 Task: Search one way flight ticket for 2 adults, 4 children and 1 infant on lap in business from Twin Falls: Magic Valley Regional Airport (joslin Field) to Rockford: Chicago Rockford International Airport(was Northwest Chicagoland Regional Airport At Rockford) on 5-1-2023. Number of bags: 1 carry on bag. Price is upto 93000. Outbound departure time preference is 16:00.
Action: Mouse moved to (218, 287)
Screenshot: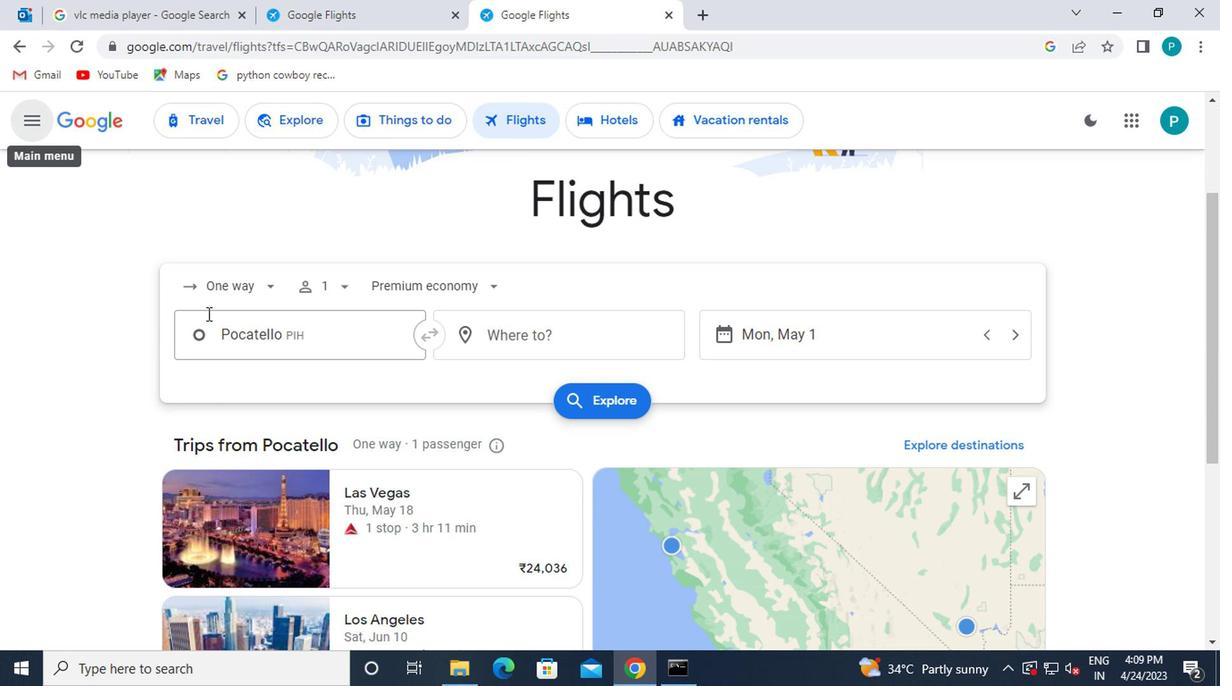 
Action: Mouse pressed left at (218, 287)
Screenshot: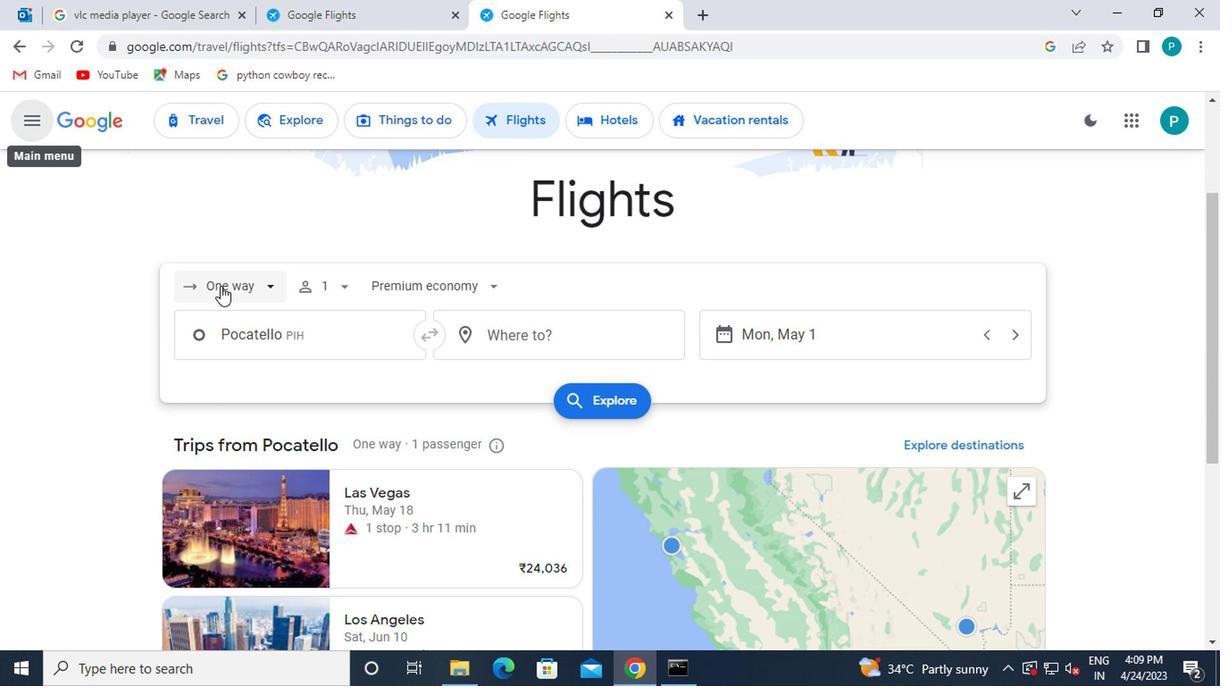 
Action: Mouse moved to (244, 375)
Screenshot: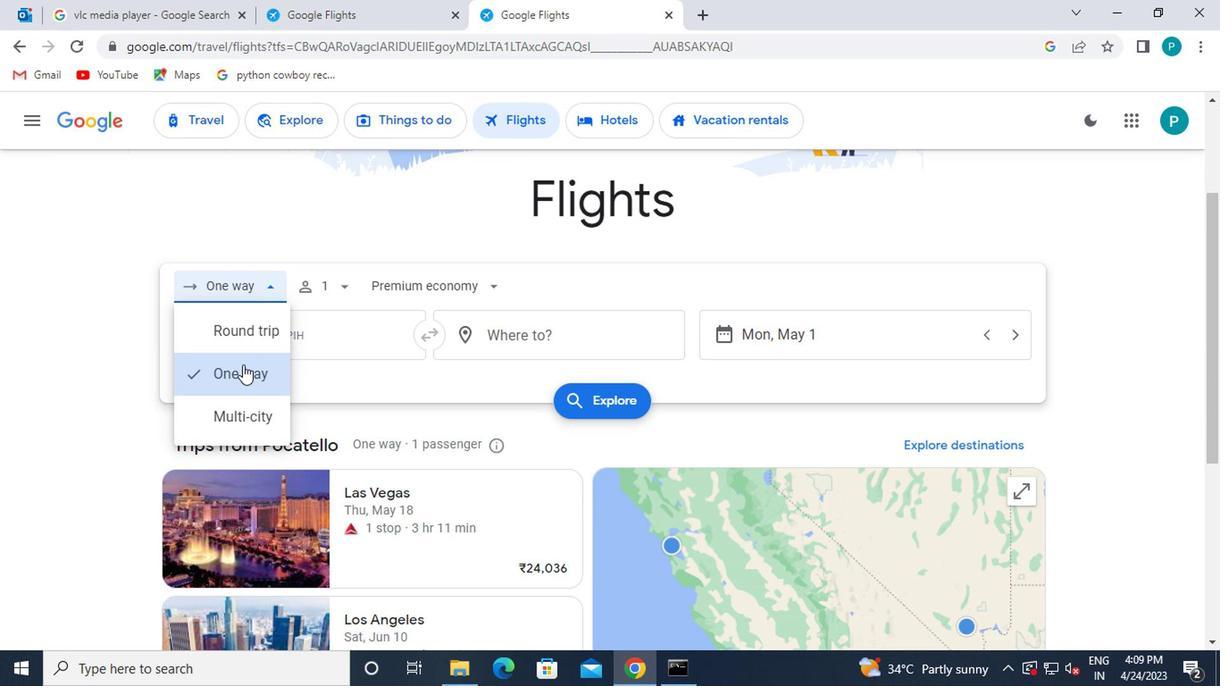 
Action: Mouse pressed left at (244, 375)
Screenshot: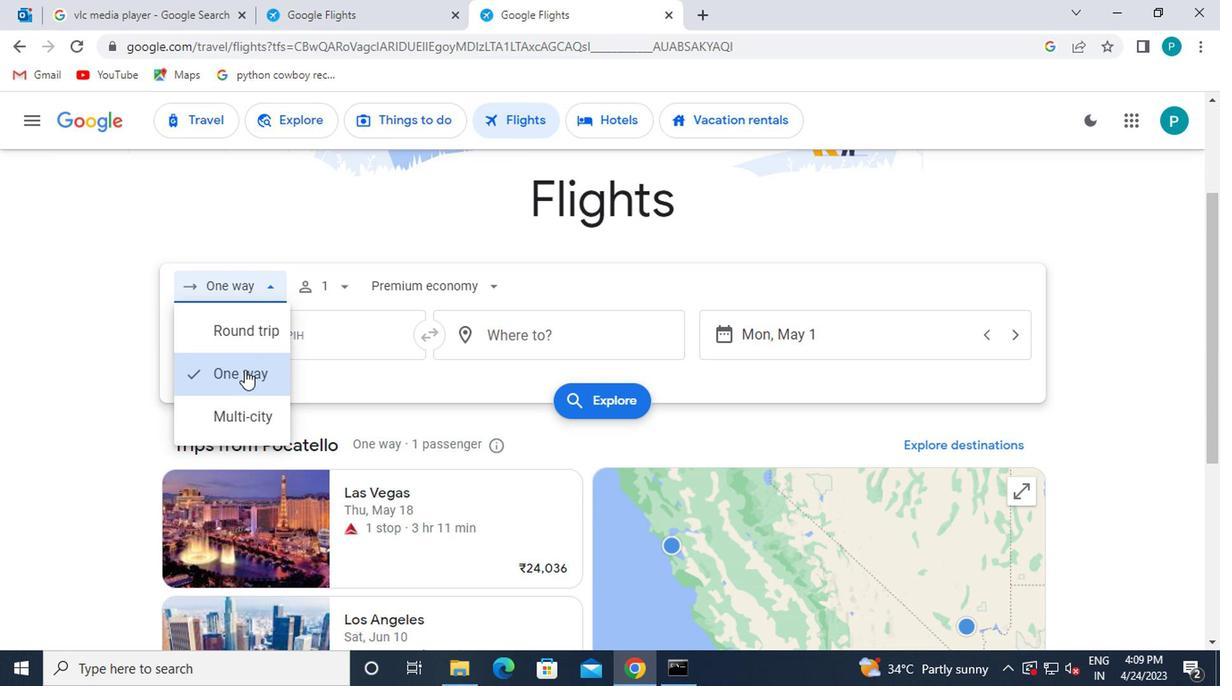 
Action: Mouse moved to (319, 285)
Screenshot: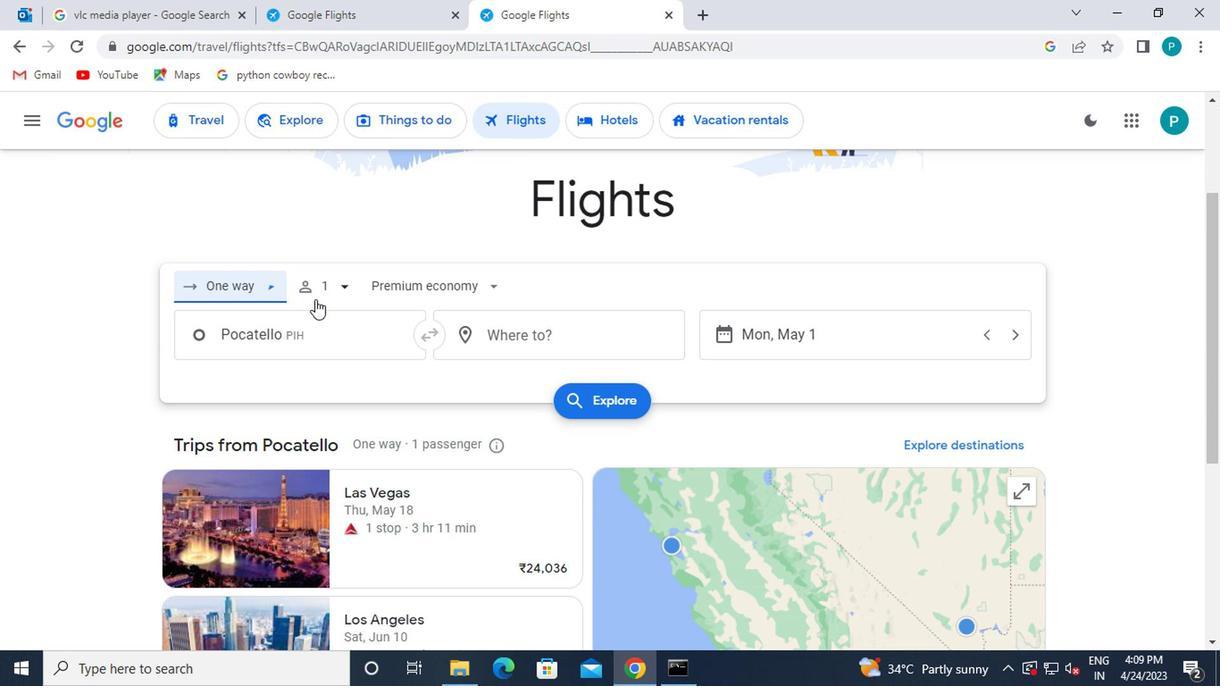 
Action: Mouse pressed left at (319, 285)
Screenshot: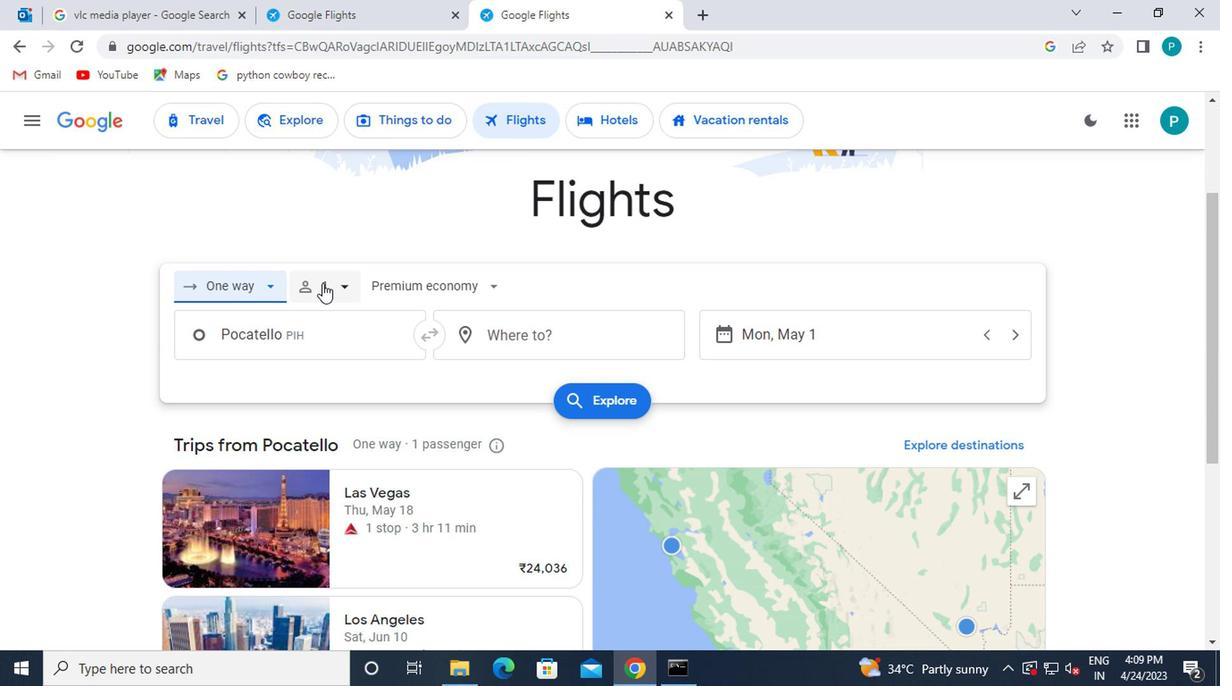 
Action: Mouse moved to (480, 335)
Screenshot: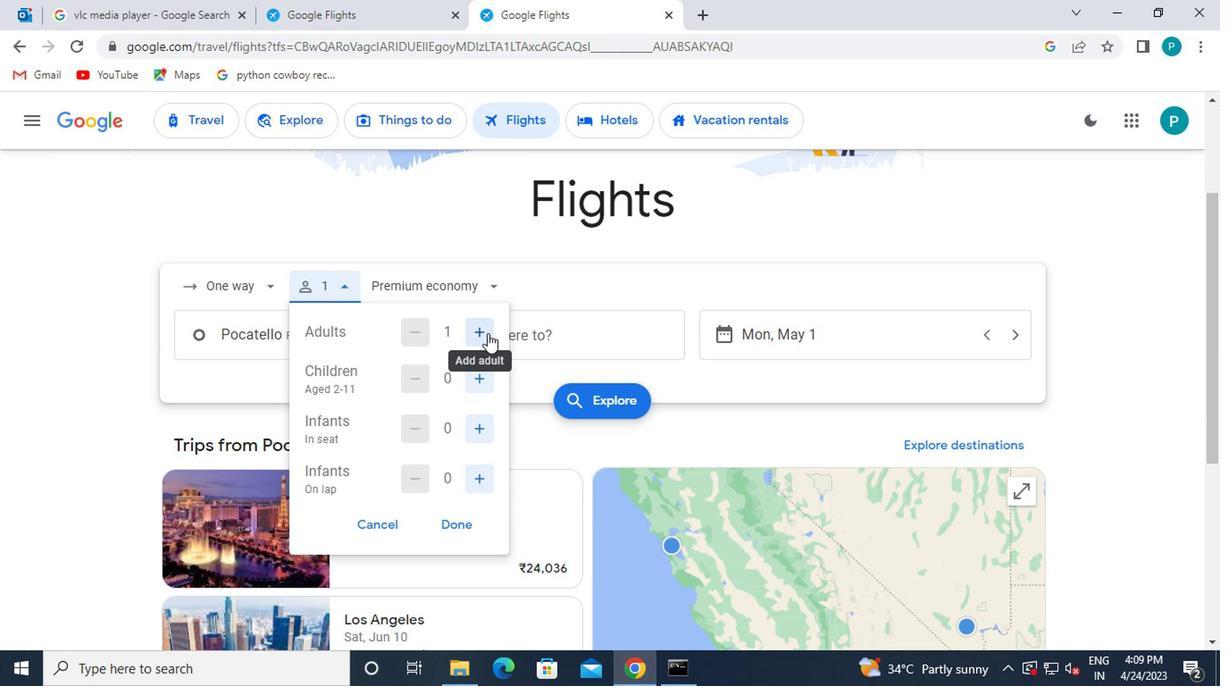 
Action: Mouse pressed left at (480, 335)
Screenshot: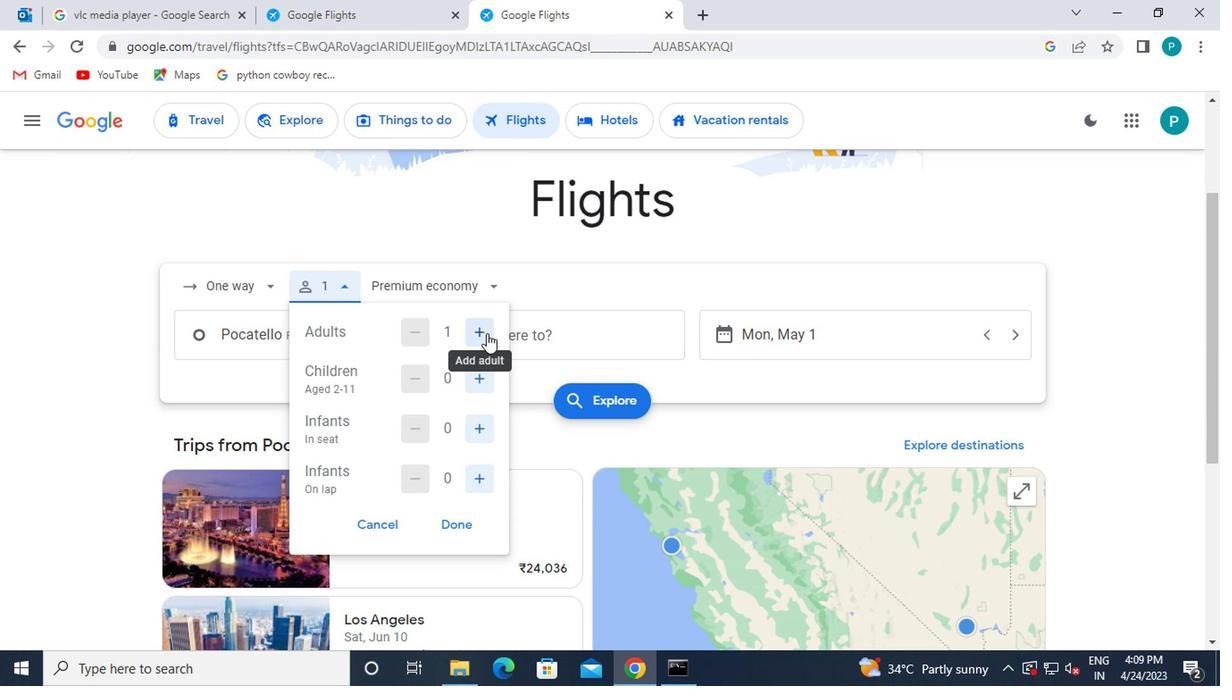 
Action: Mouse moved to (460, 385)
Screenshot: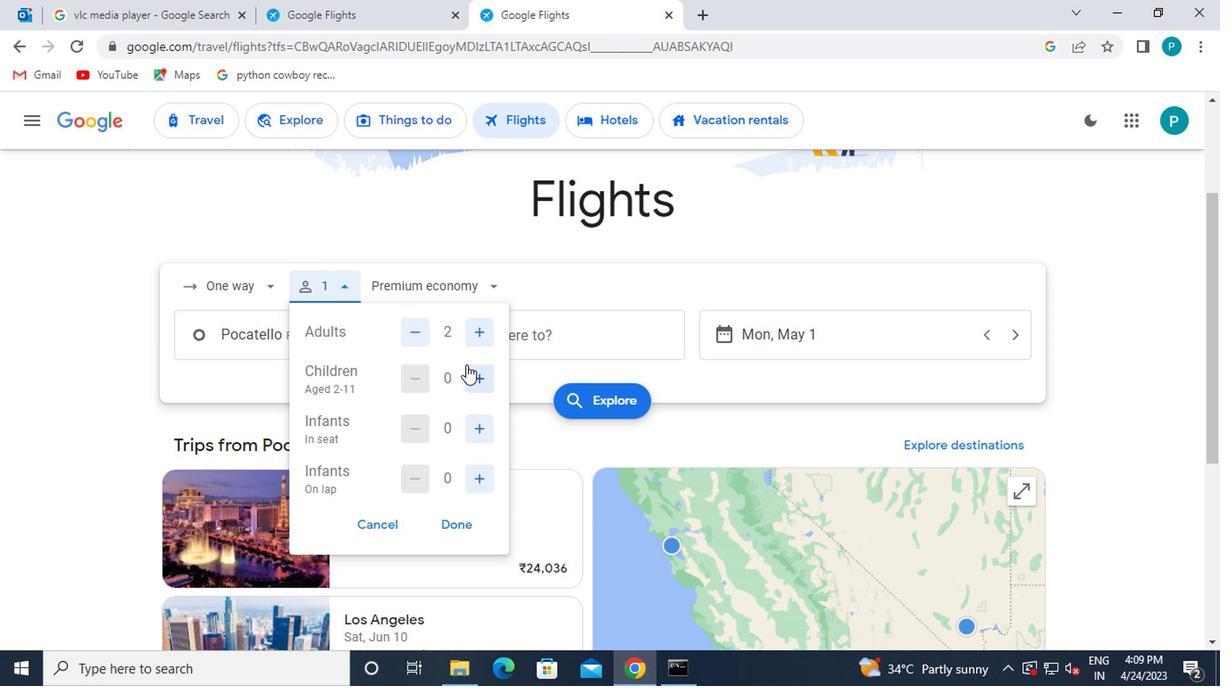 
Action: Mouse pressed left at (460, 385)
Screenshot: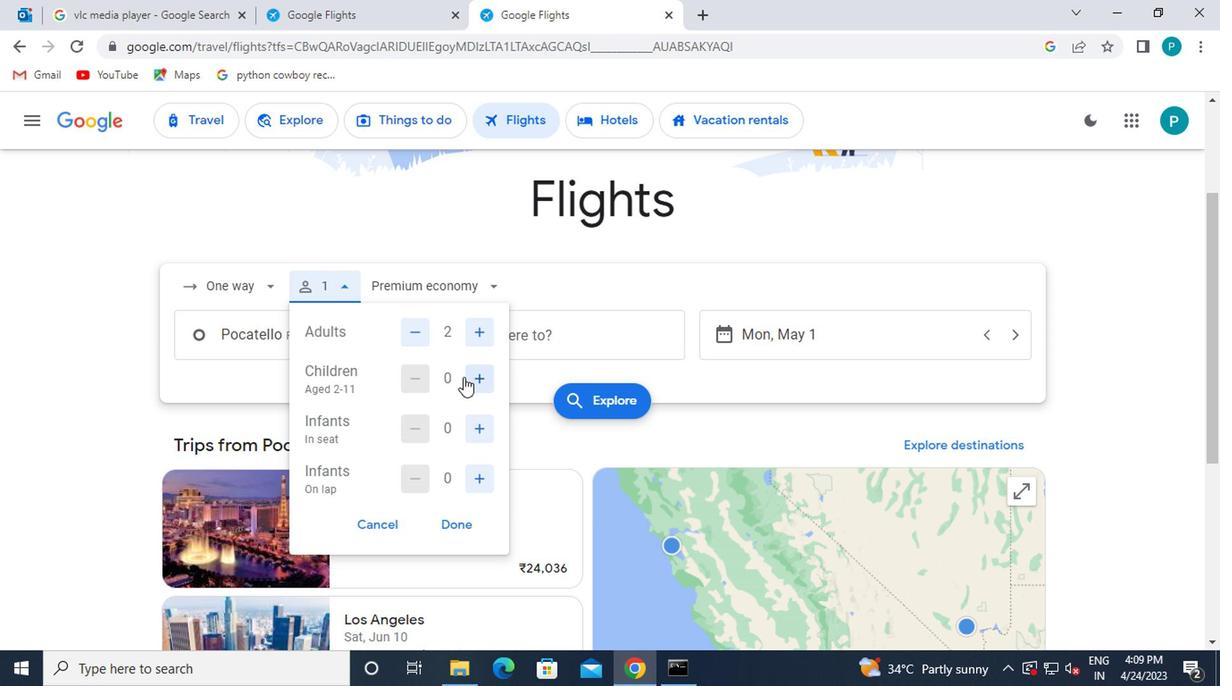 
Action: Mouse pressed left at (460, 385)
Screenshot: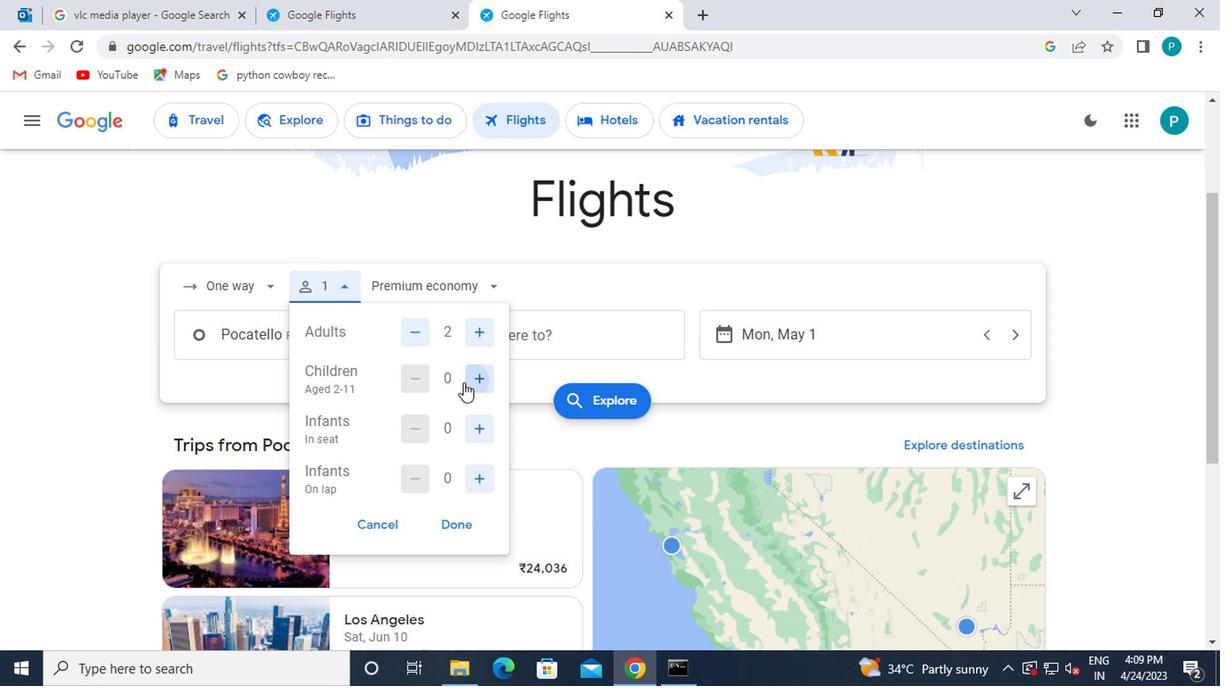 
Action: Mouse pressed left at (460, 385)
Screenshot: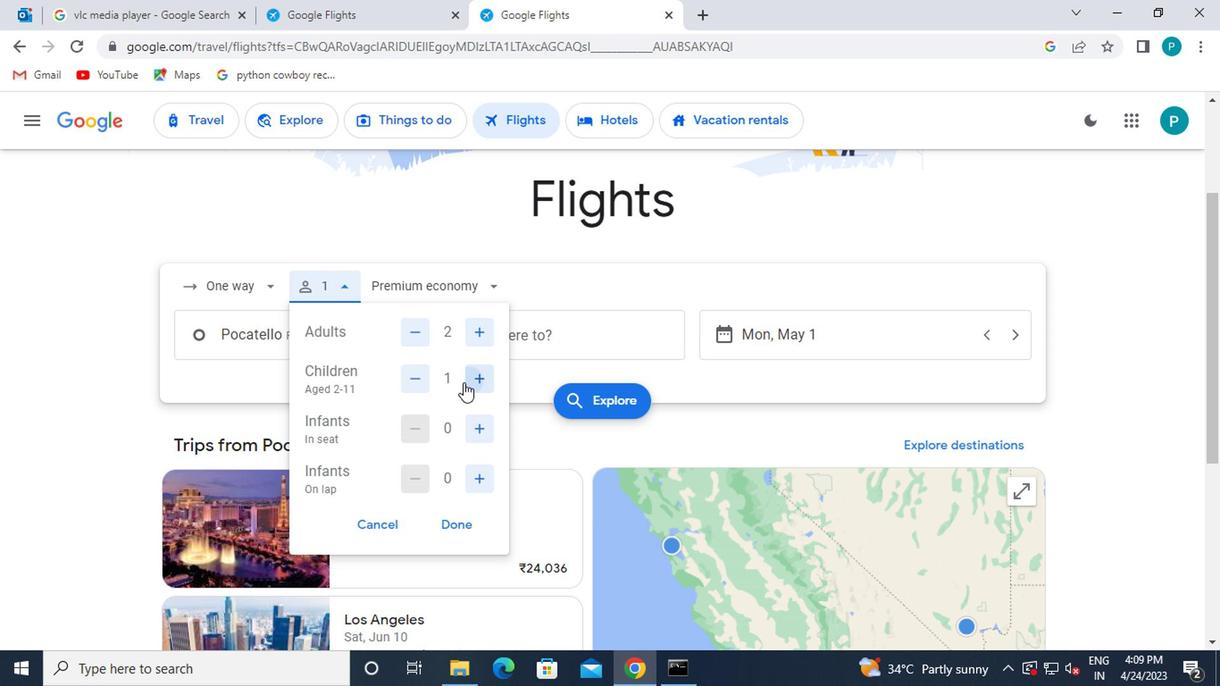 
Action: Mouse pressed left at (460, 385)
Screenshot: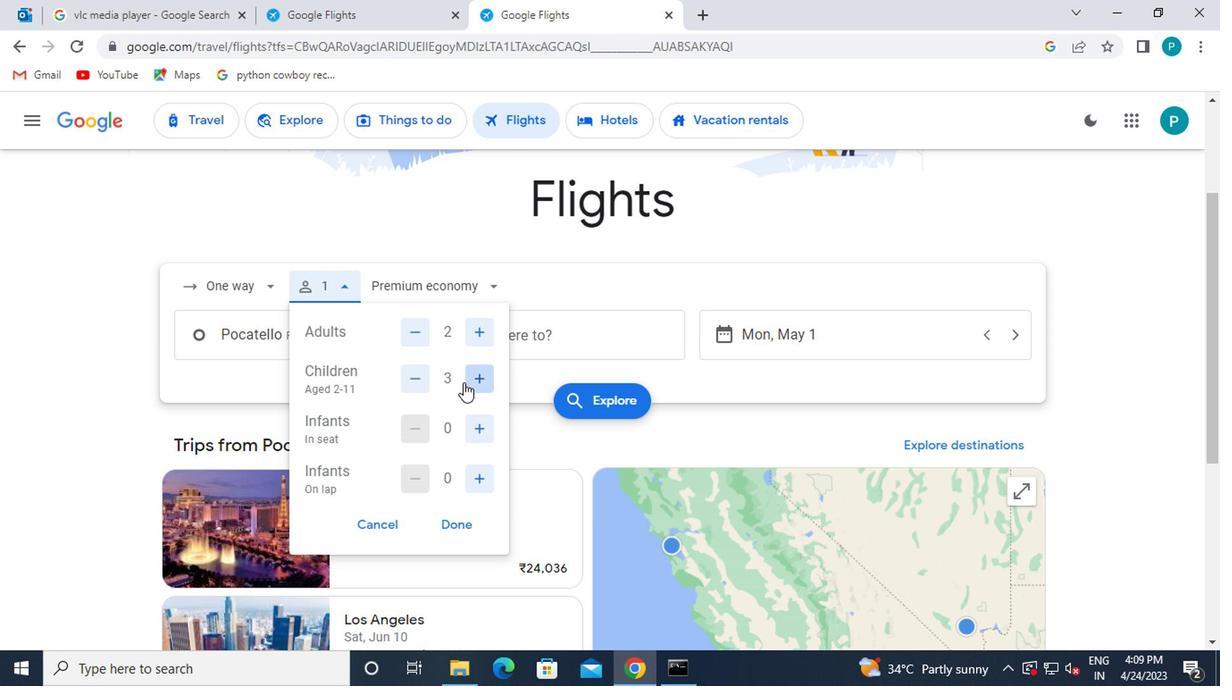 
Action: Mouse moved to (464, 434)
Screenshot: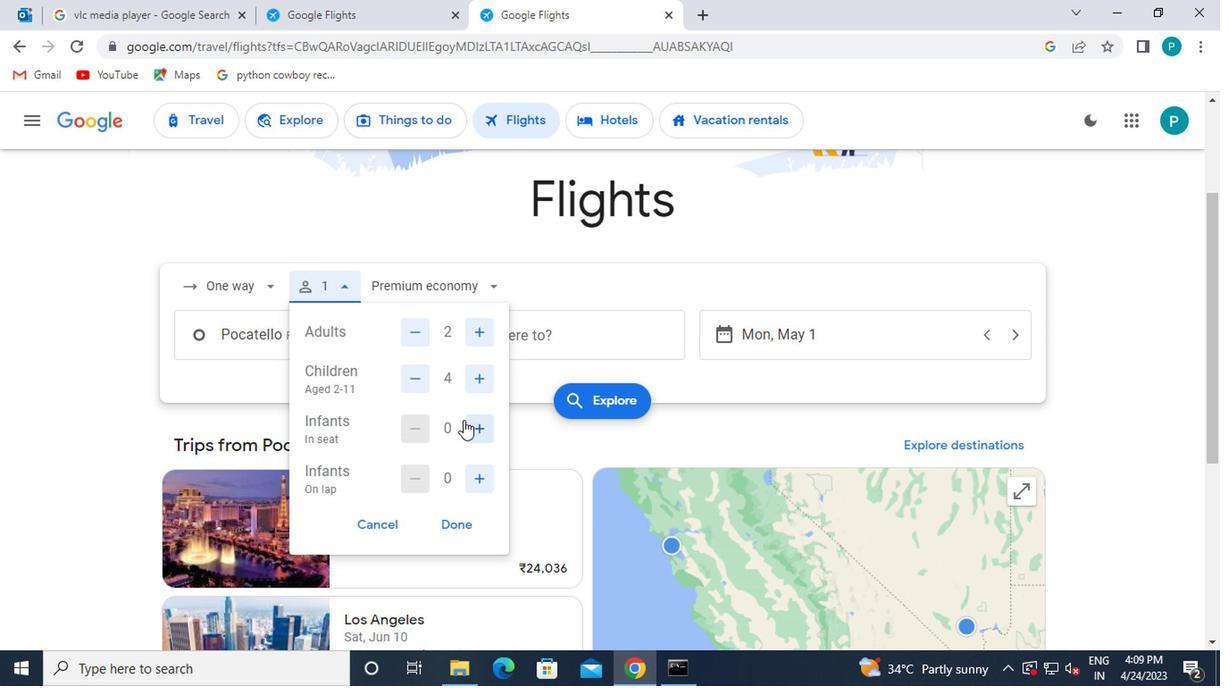 
Action: Mouse pressed left at (464, 434)
Screenshot: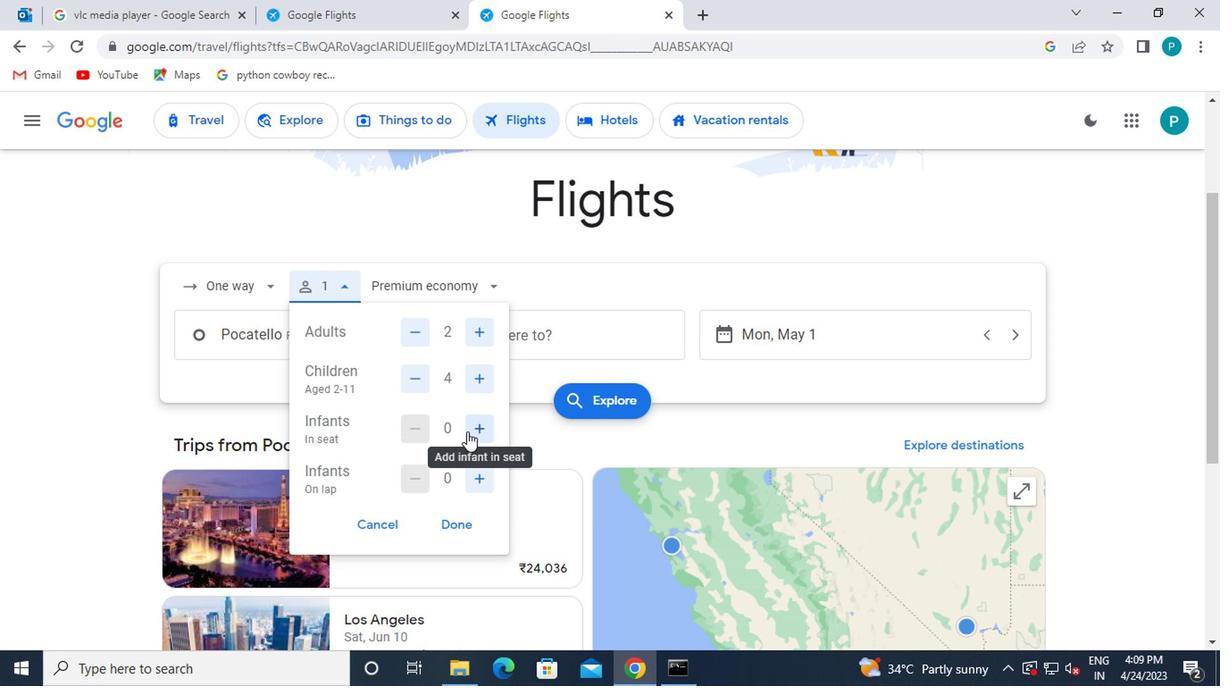 
Action: Mouse moved to (471, 488)
Screenshot: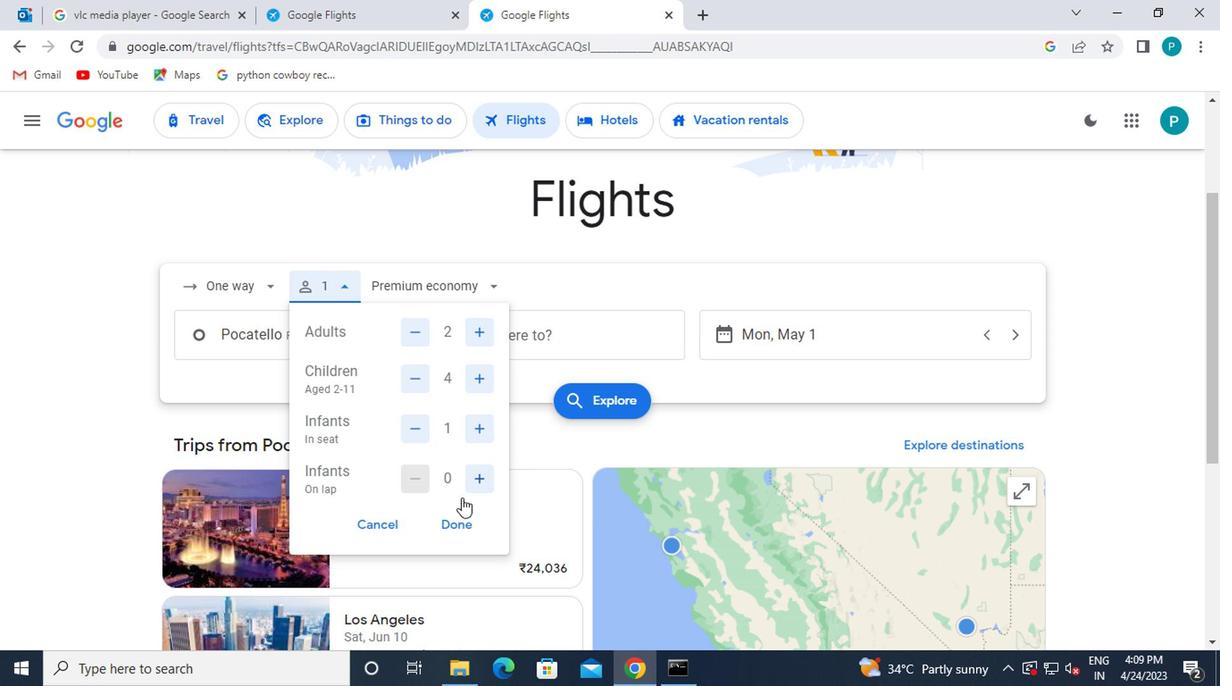 
Action: Mouse pressed left at (471, 488)
Screenshot: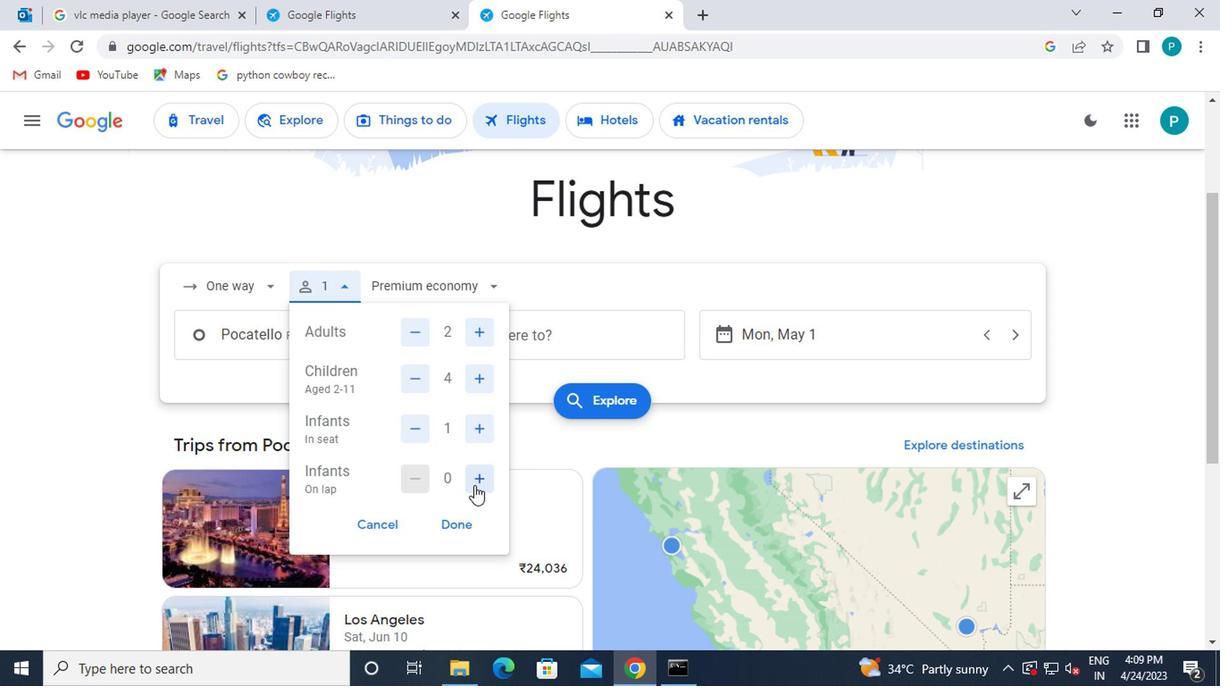 
Action: Mouse moved to (402, 439)
Screenshot: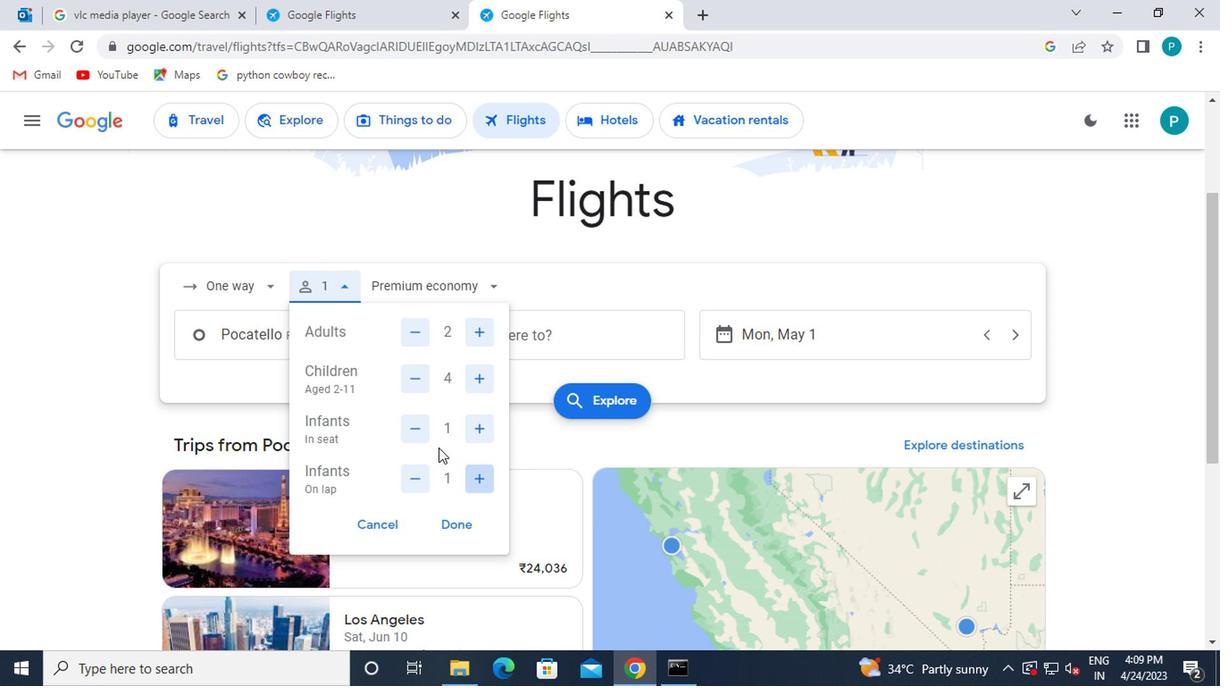 
Action: Mouse pressed left at (402, 439)
Screenshot: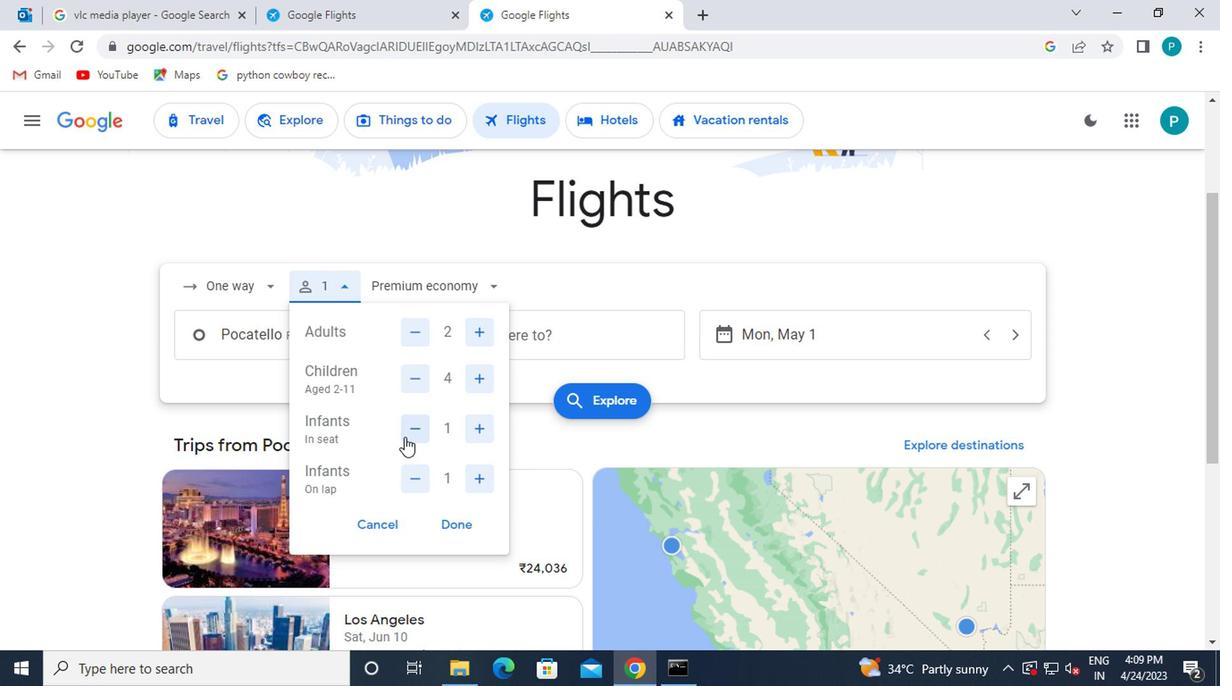 
Action: Mouse moved to (444, 520)
Screenshot: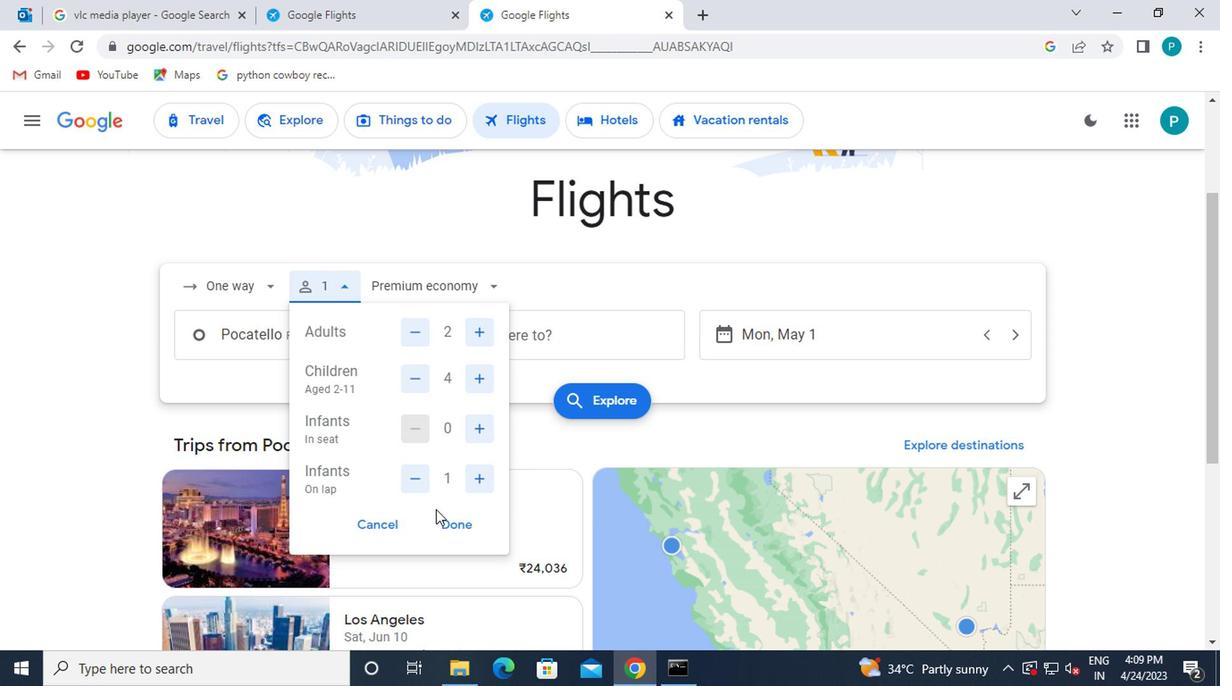 
Action: Mouse pressed left at (444, 520)
Screenshot: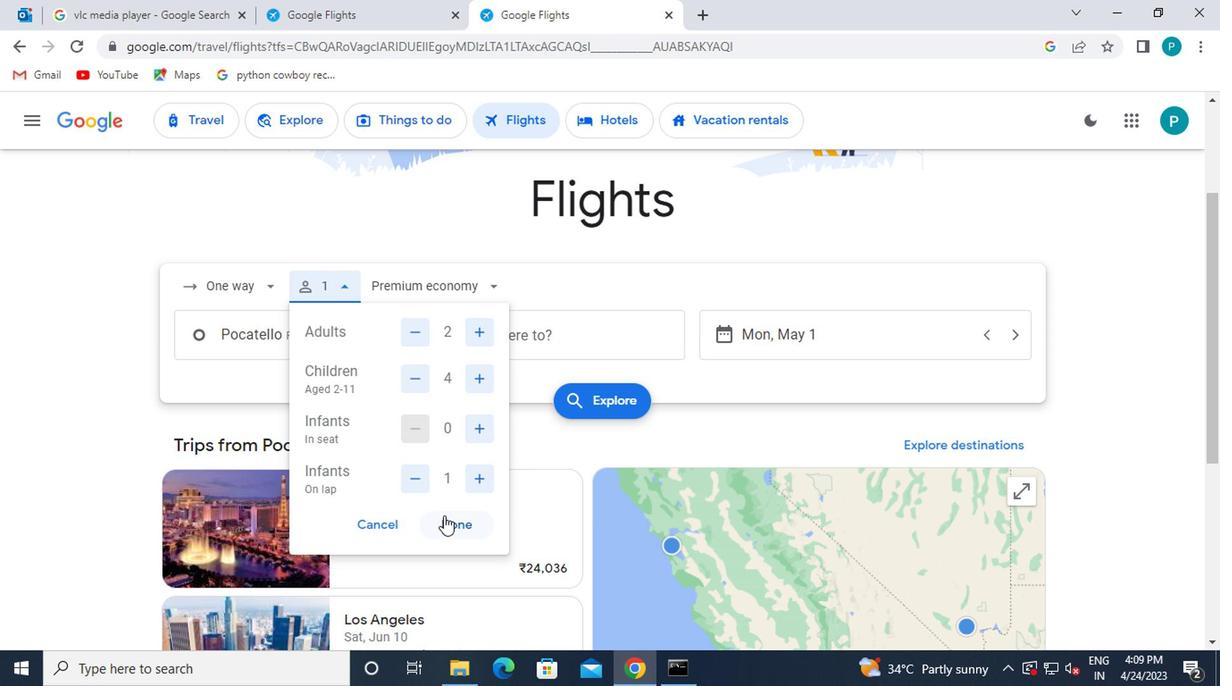 
Action: Mouse moved to (438, 287)
Screenshot: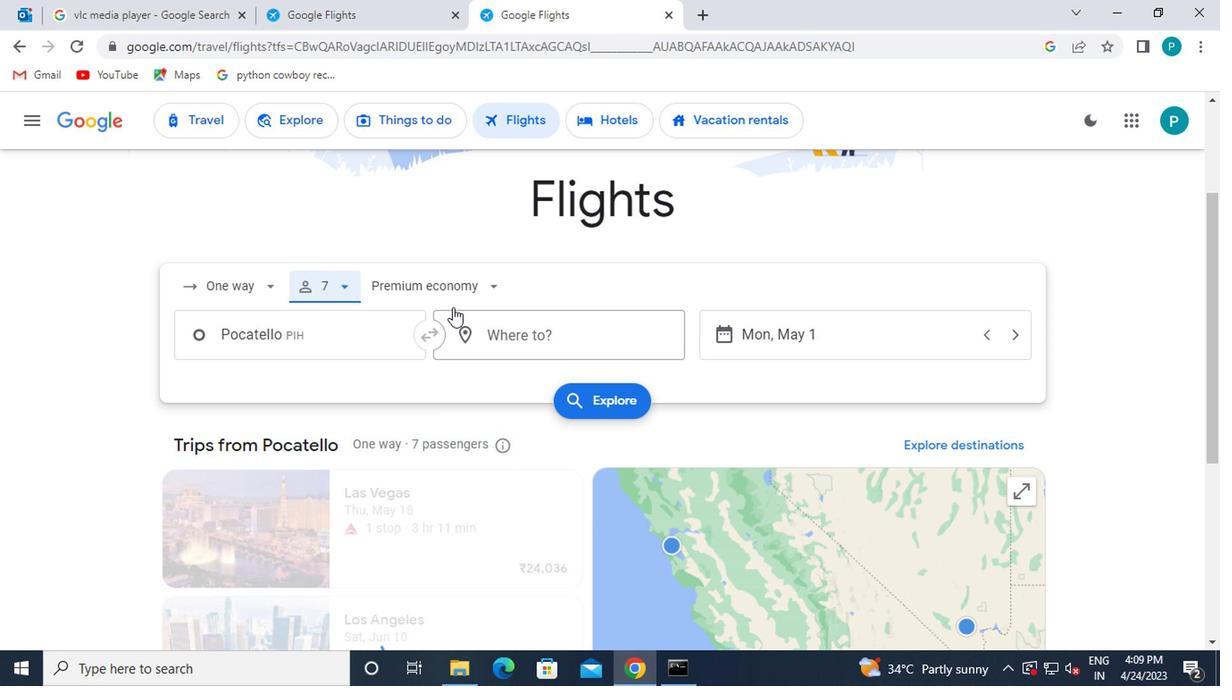 
Action: Mouse pressed left at (438, 287)
Screenshot: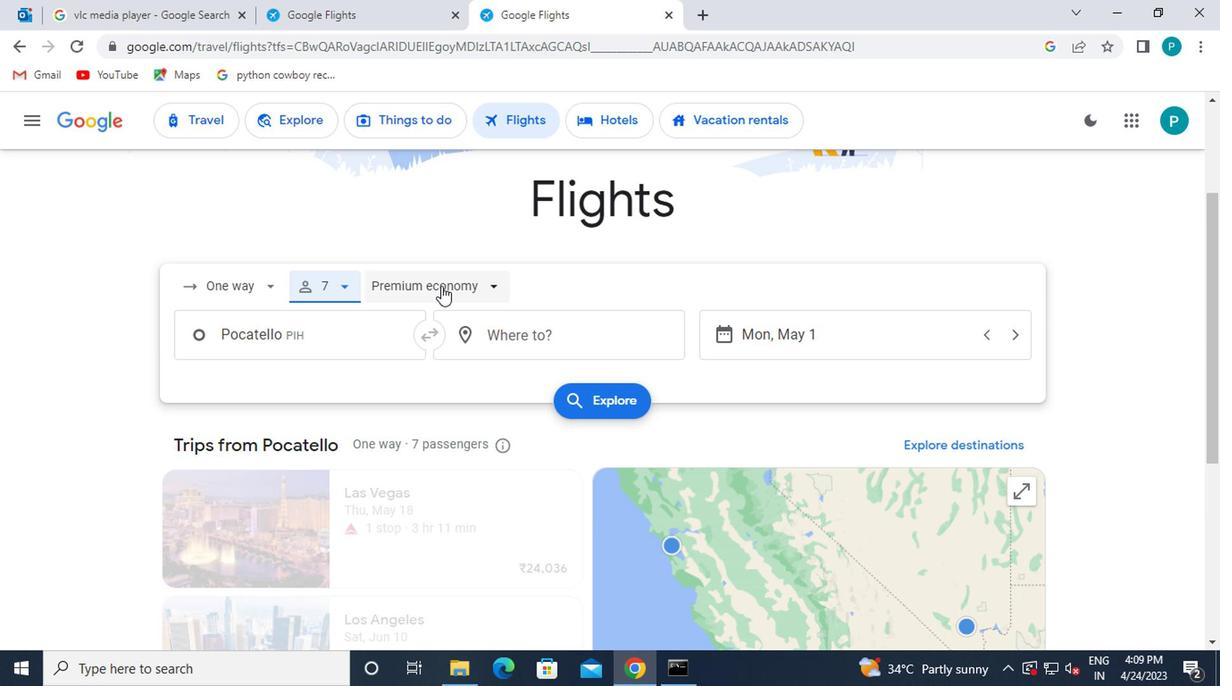
Action: Mouse moved to (465, 410)
Screenshot: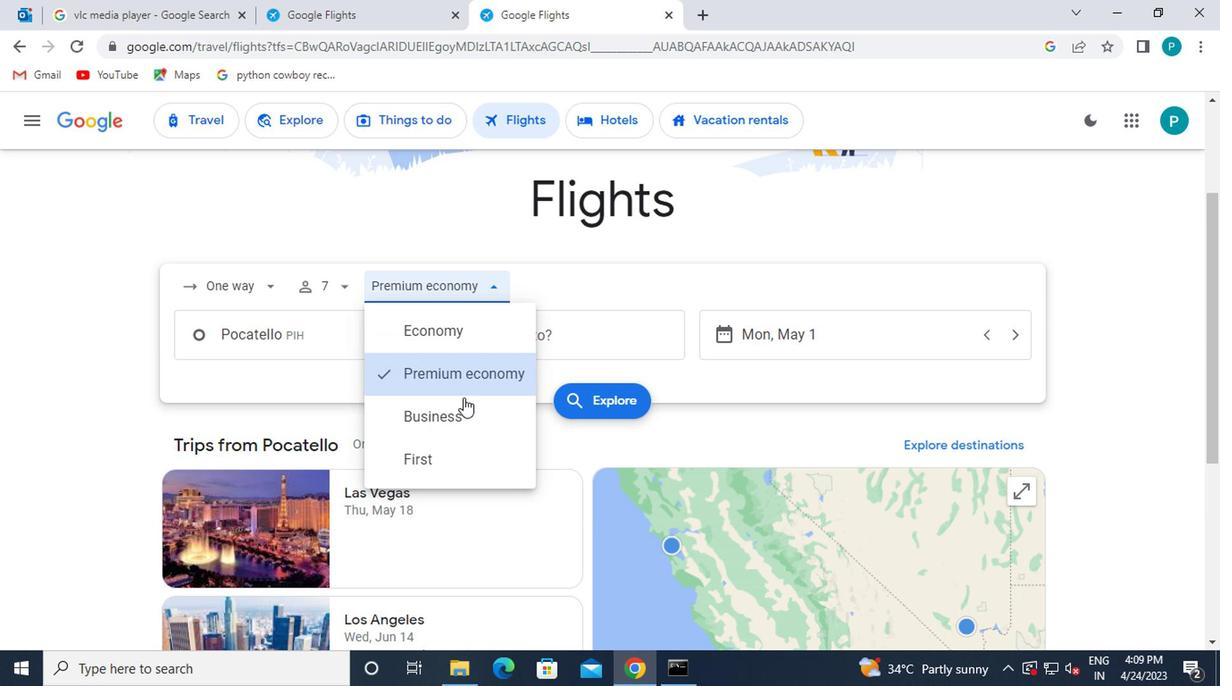 
Action: Mouse pressed left at (465, 410)
Screenshot: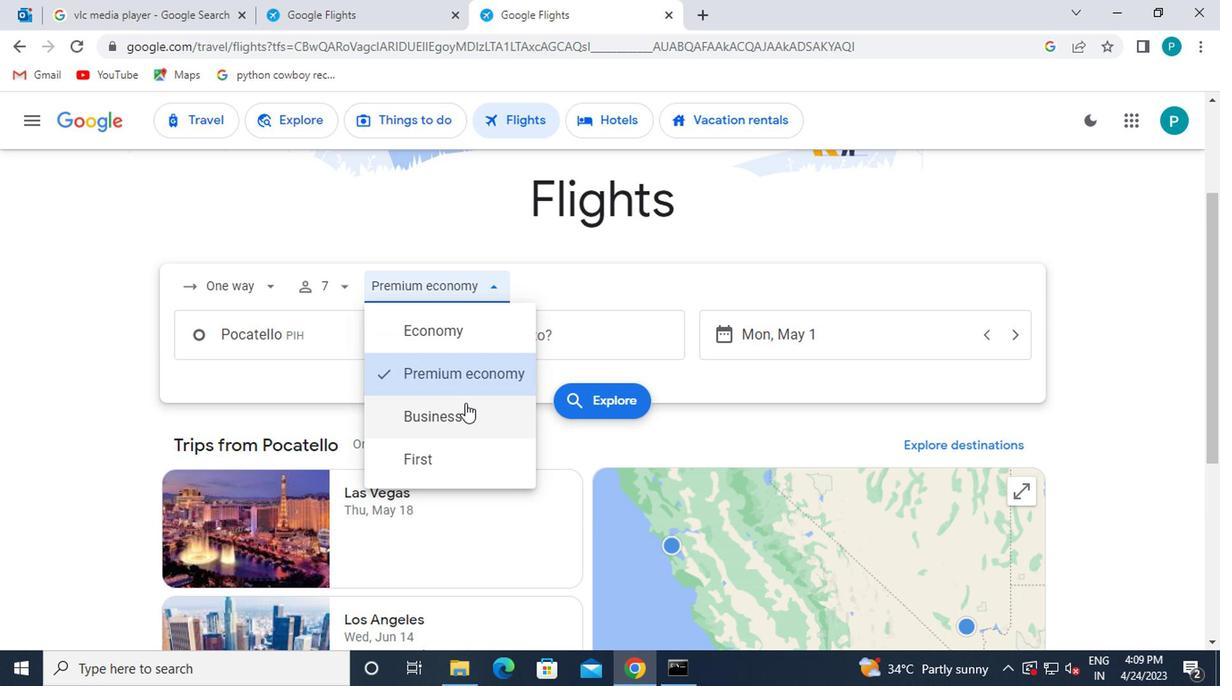 
Action: Mouse moved to (355, 346)
Screenshot: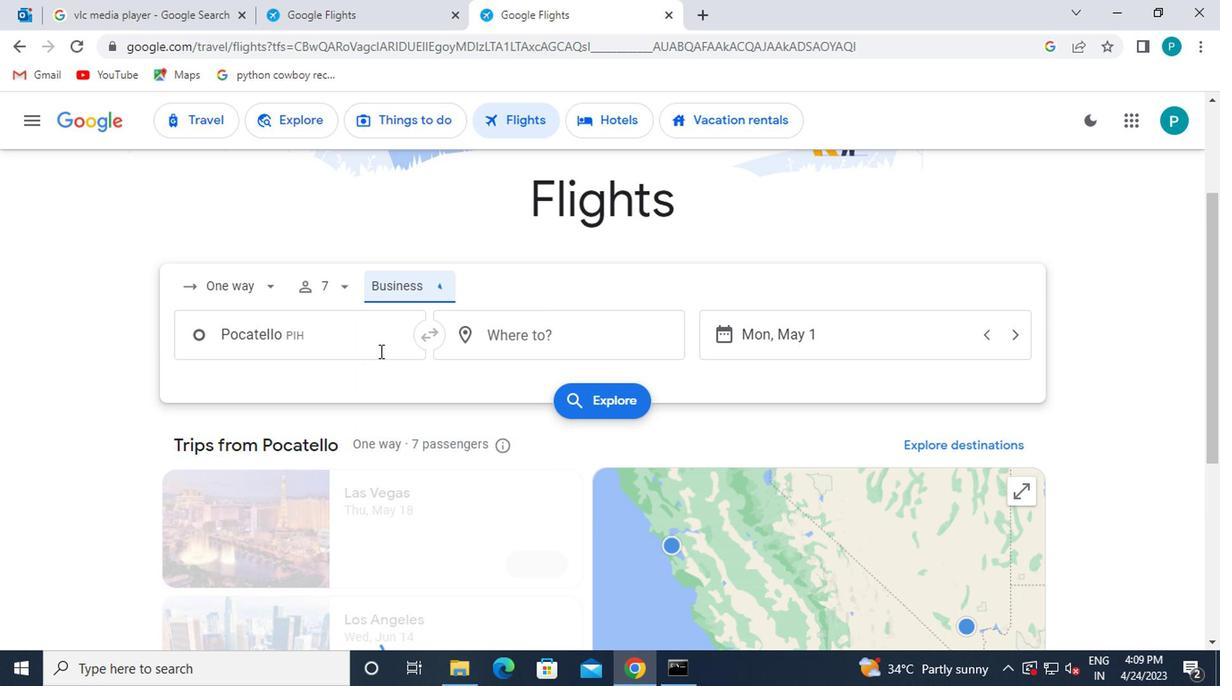 
Action: Mouse pressed left at (355, 346)
Screenshot: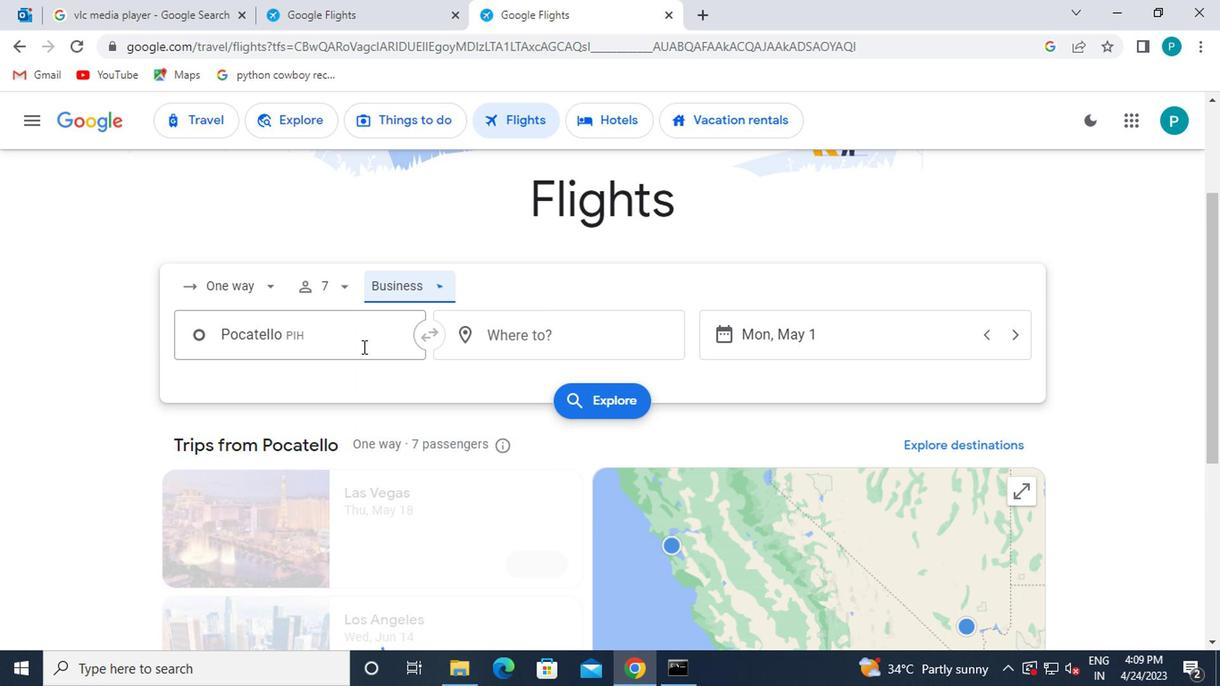 
Action: Mouse moved to (318, 335)
Screenshot: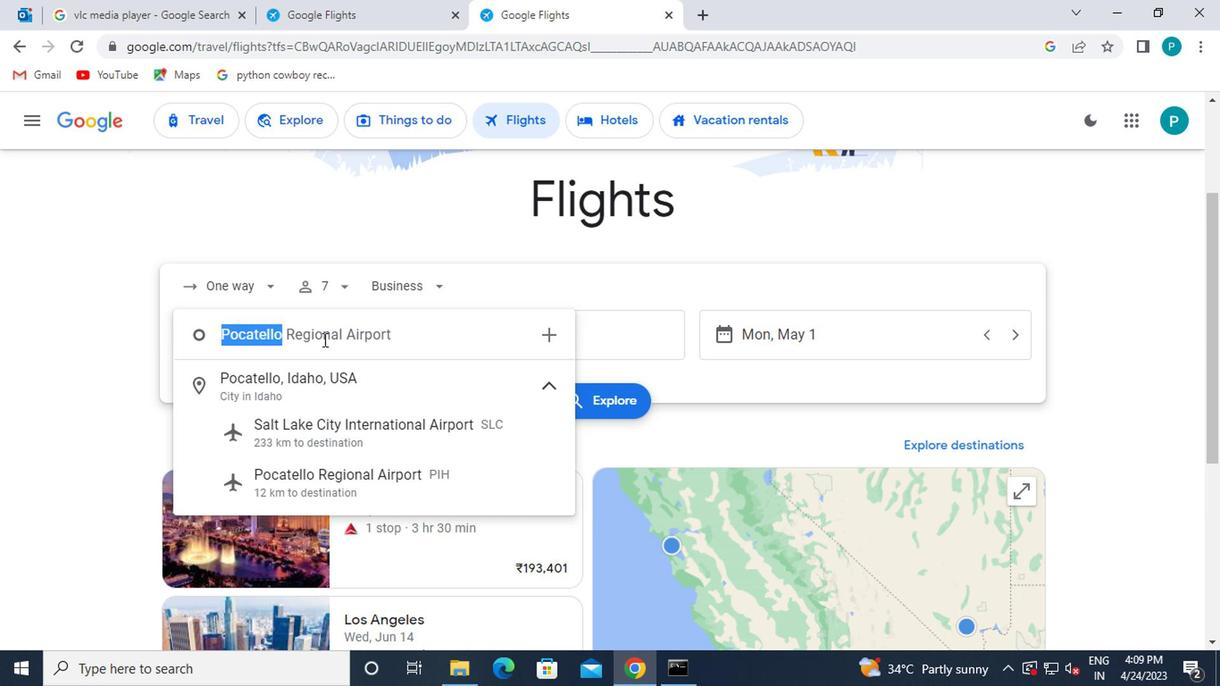 
Action: Key pressed magi
Screenshot: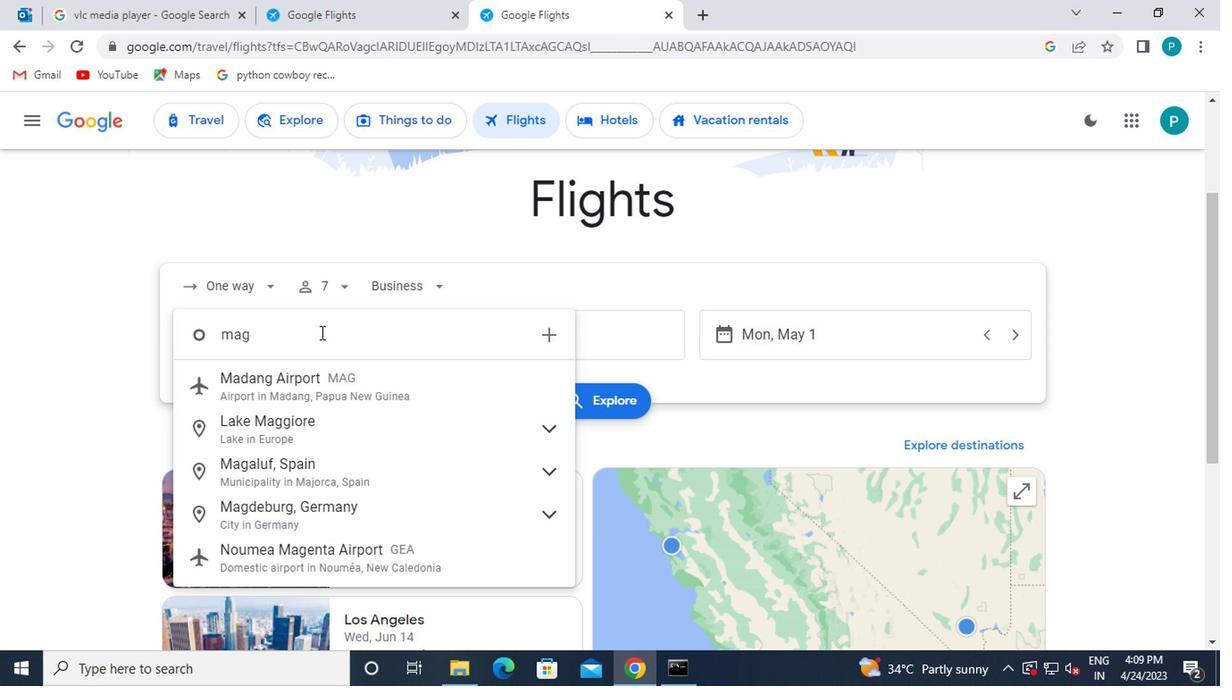 
Action: Mouse moved to (338, 401)
Screenshot: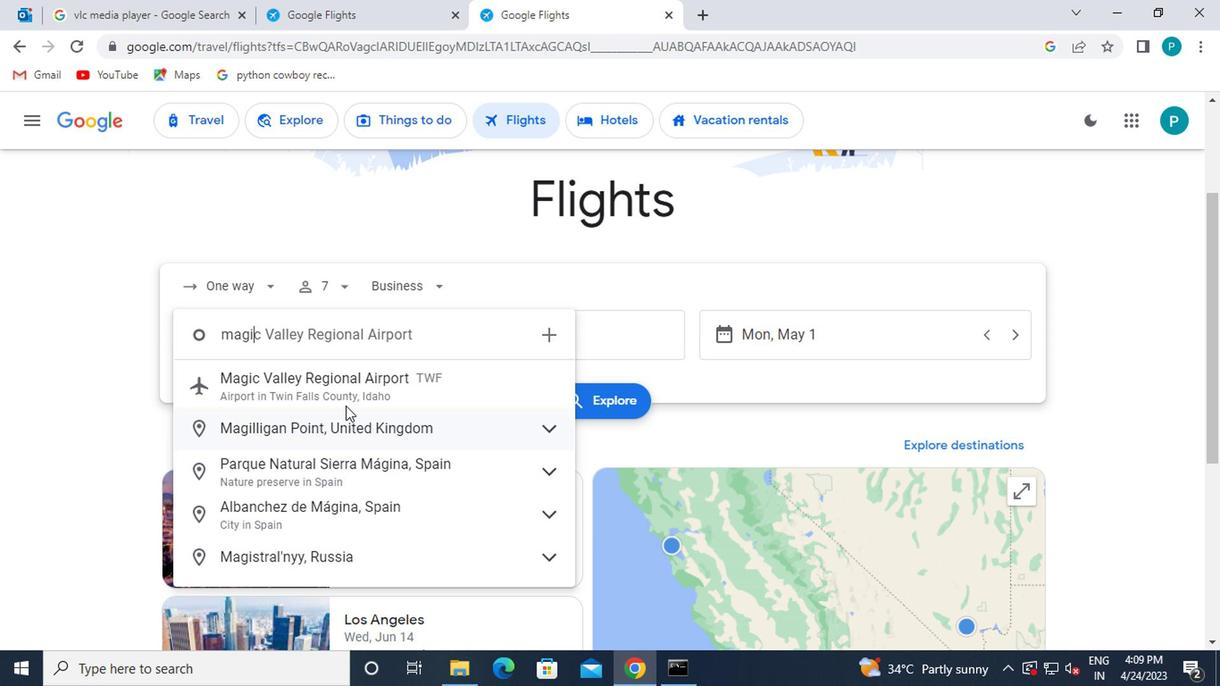 
Action: Mouse pressed left at (338, 401)
Screenshot: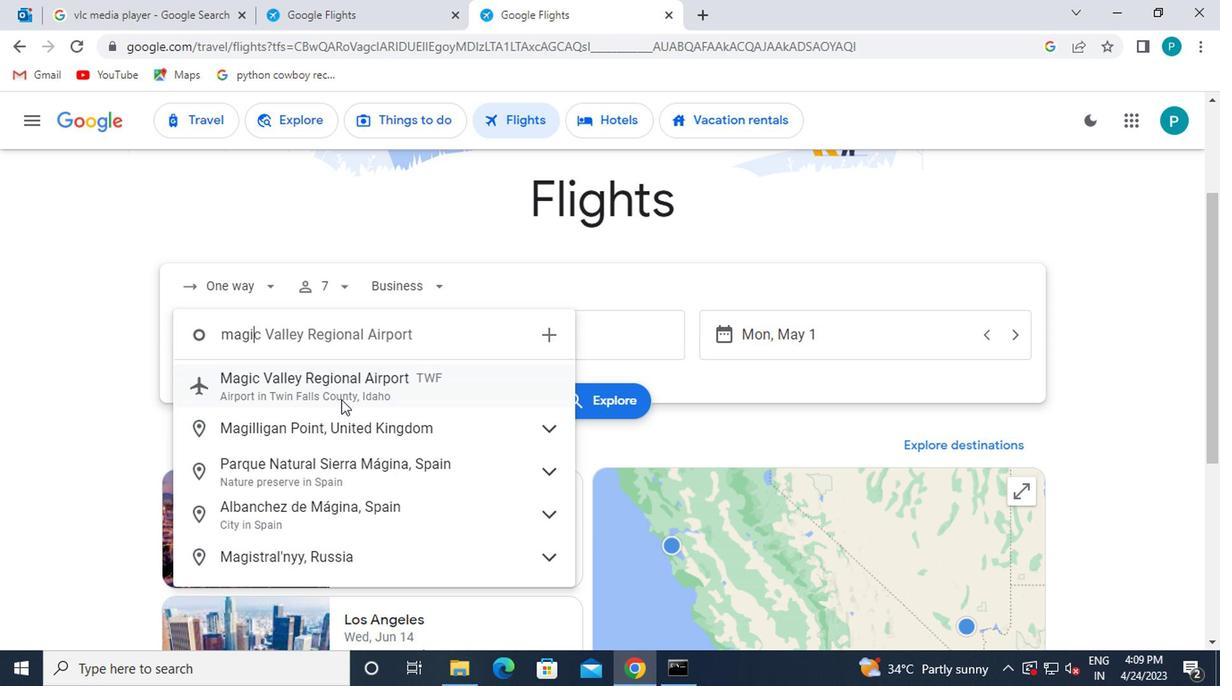 
Action: Mouse moved to (537, 346)
Screenshot: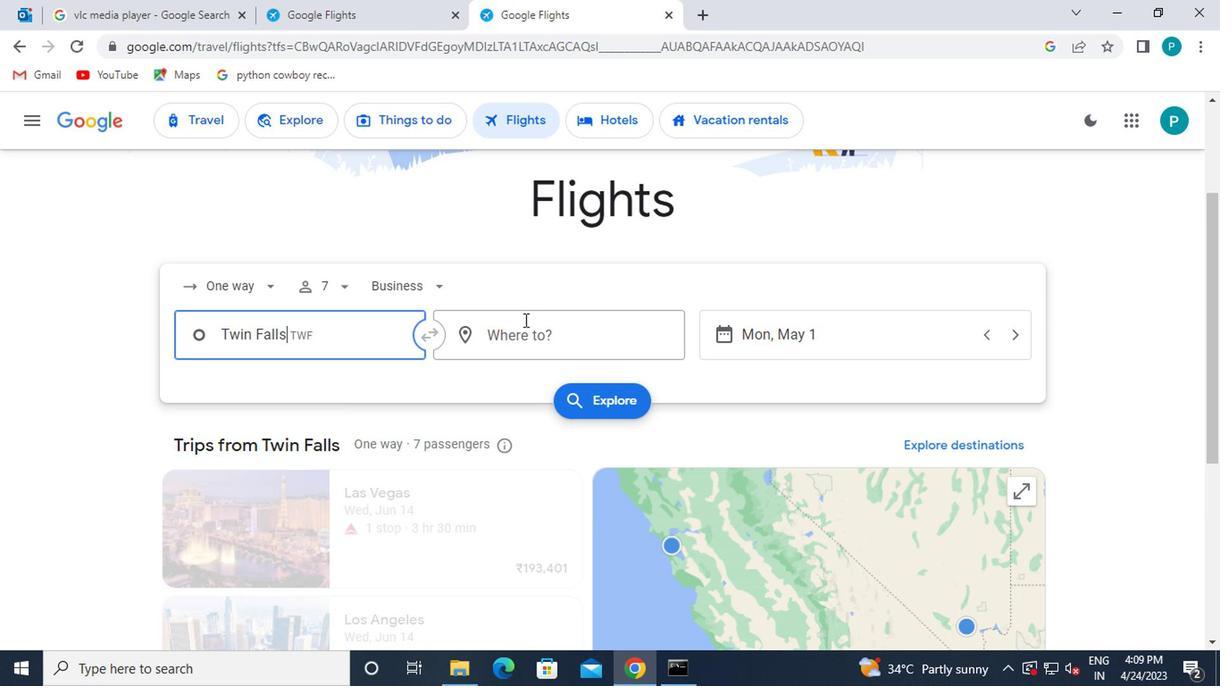 
Action: Mouse pressed left at (537, 346)
Screenshot: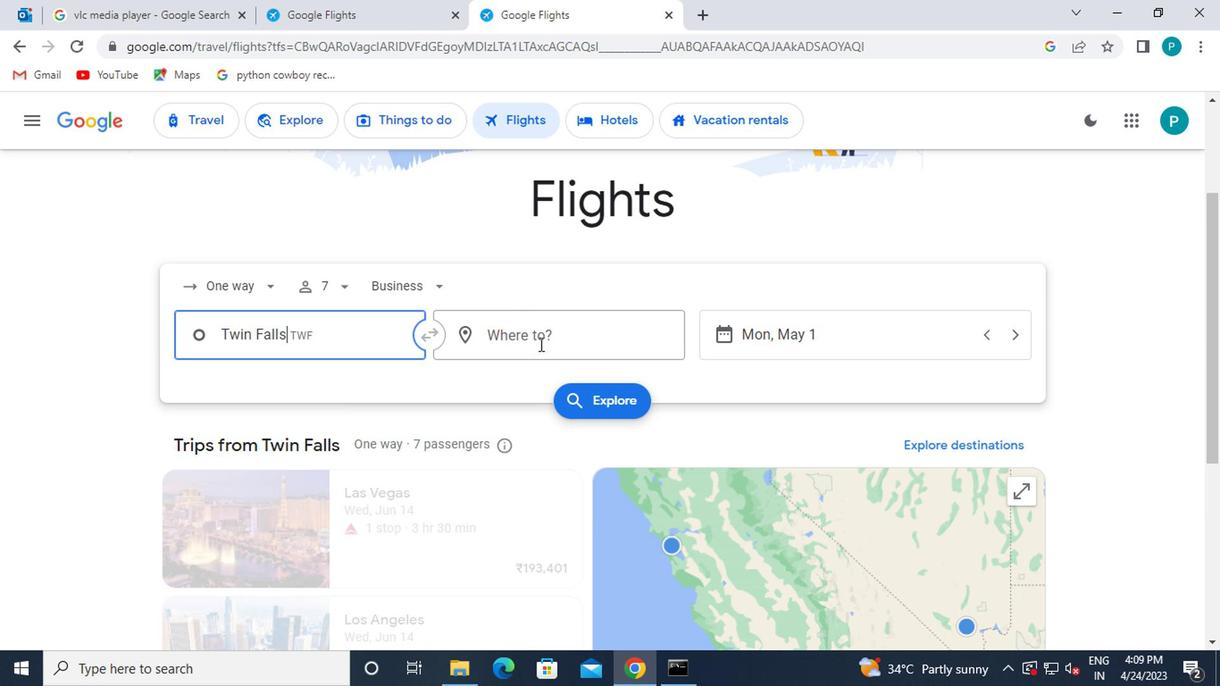 
Action: Mouse moved to (537, 347)
Screenshot: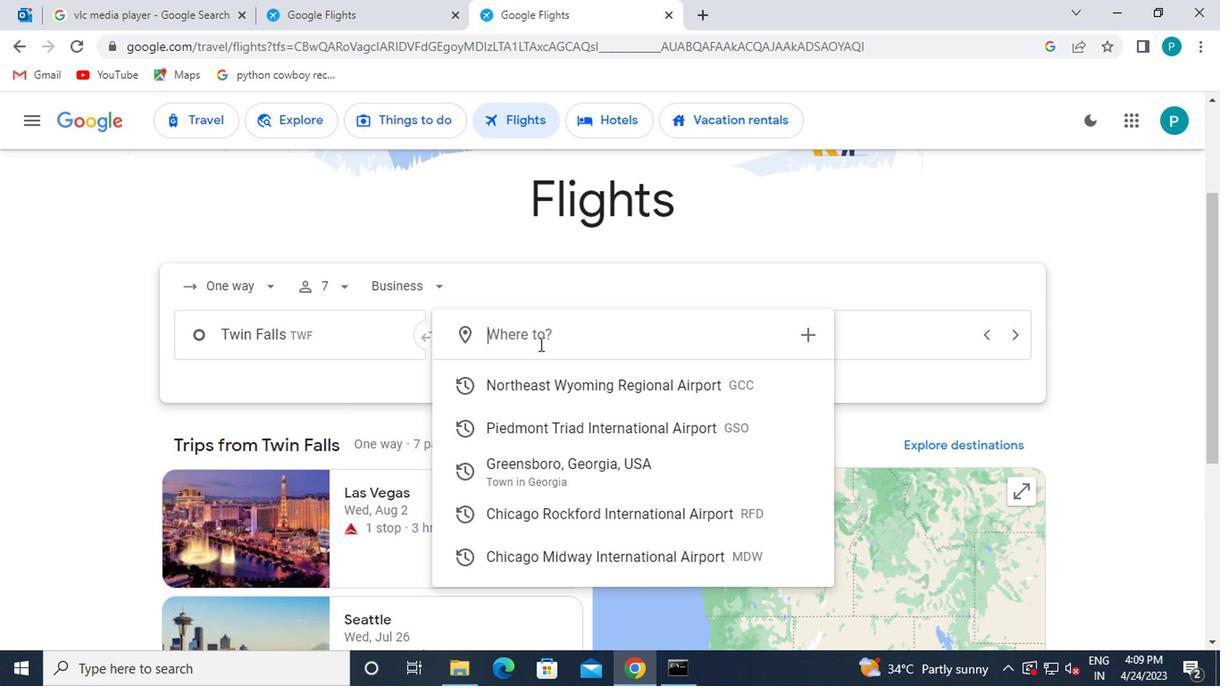 
Action: Key pressed rockford
Screenshot: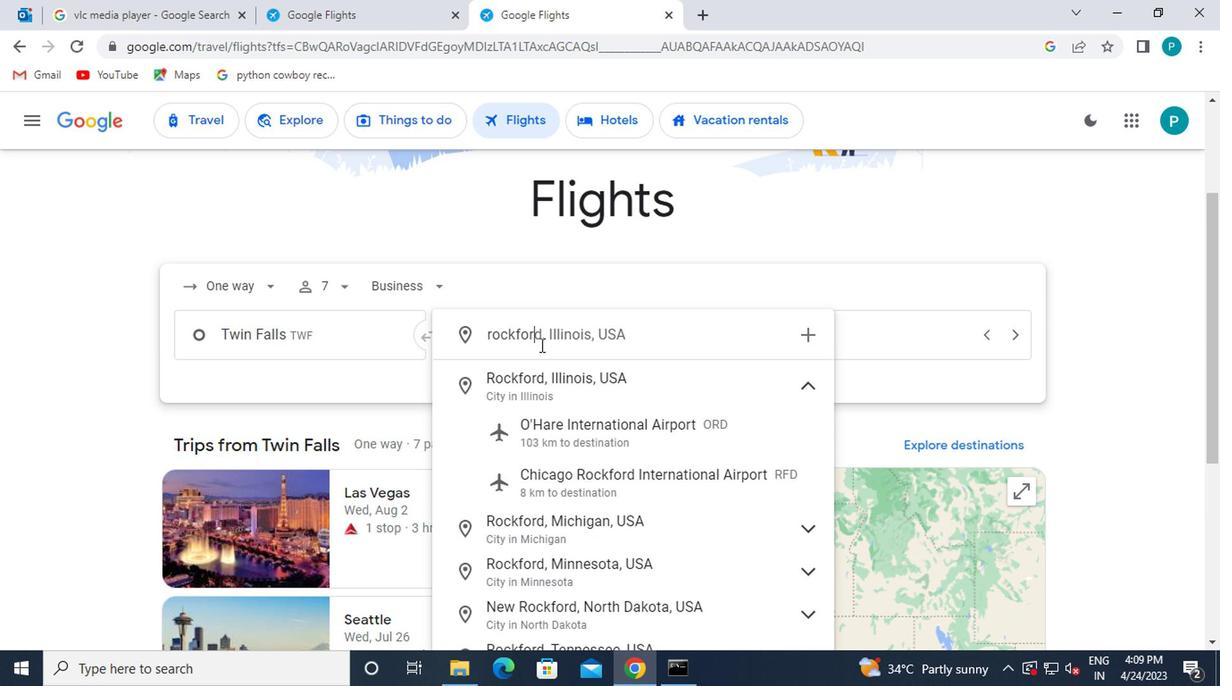 
Action: Mouse moved to (589, 497)
Screenshot: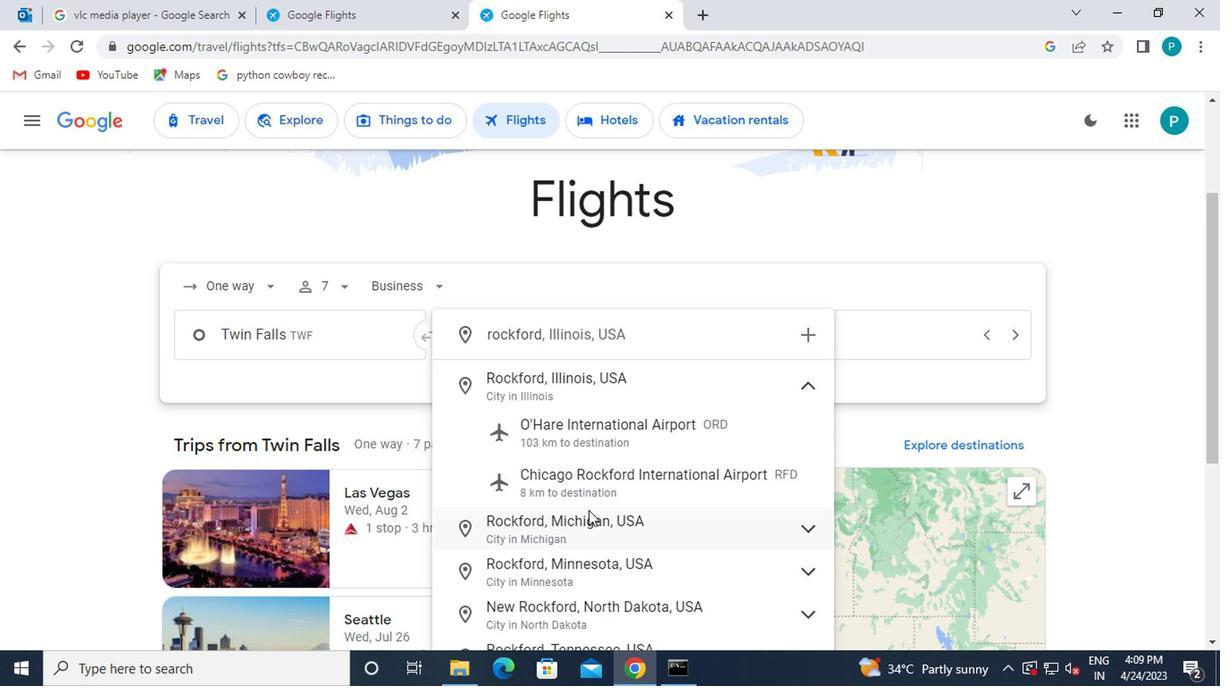 
Action: Mouse pressed left at (589, 497)
Screenshot: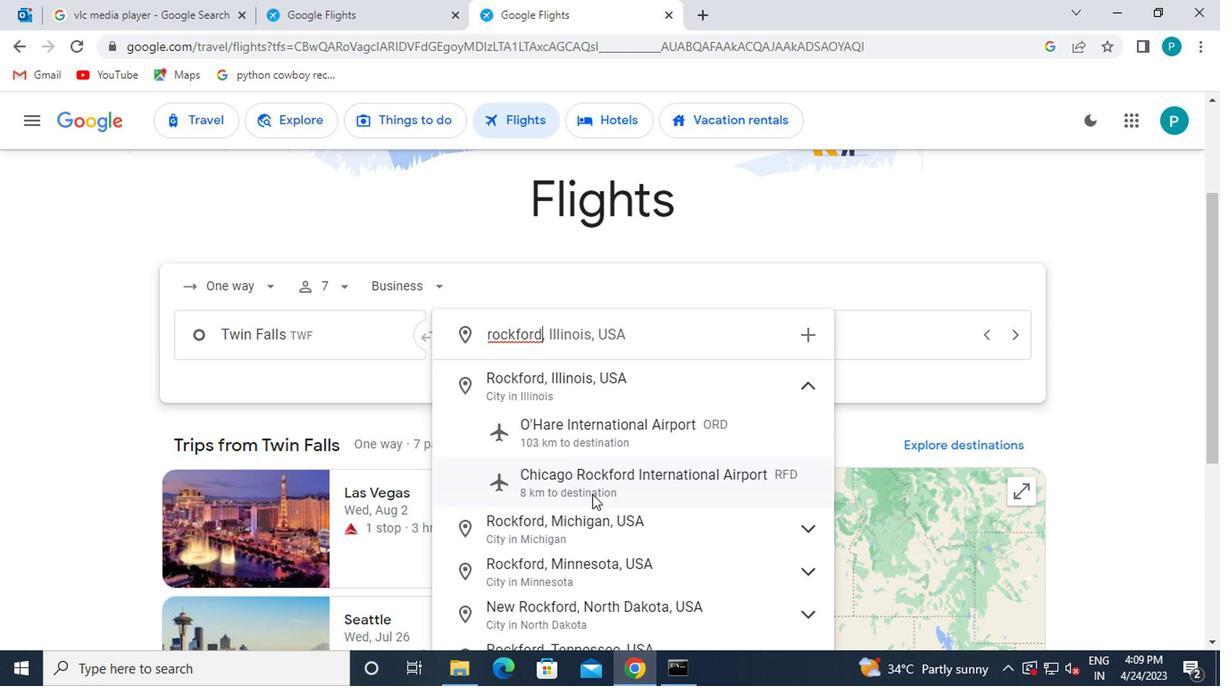 
Action: Mouse moved to (775, 350)
Screenshot: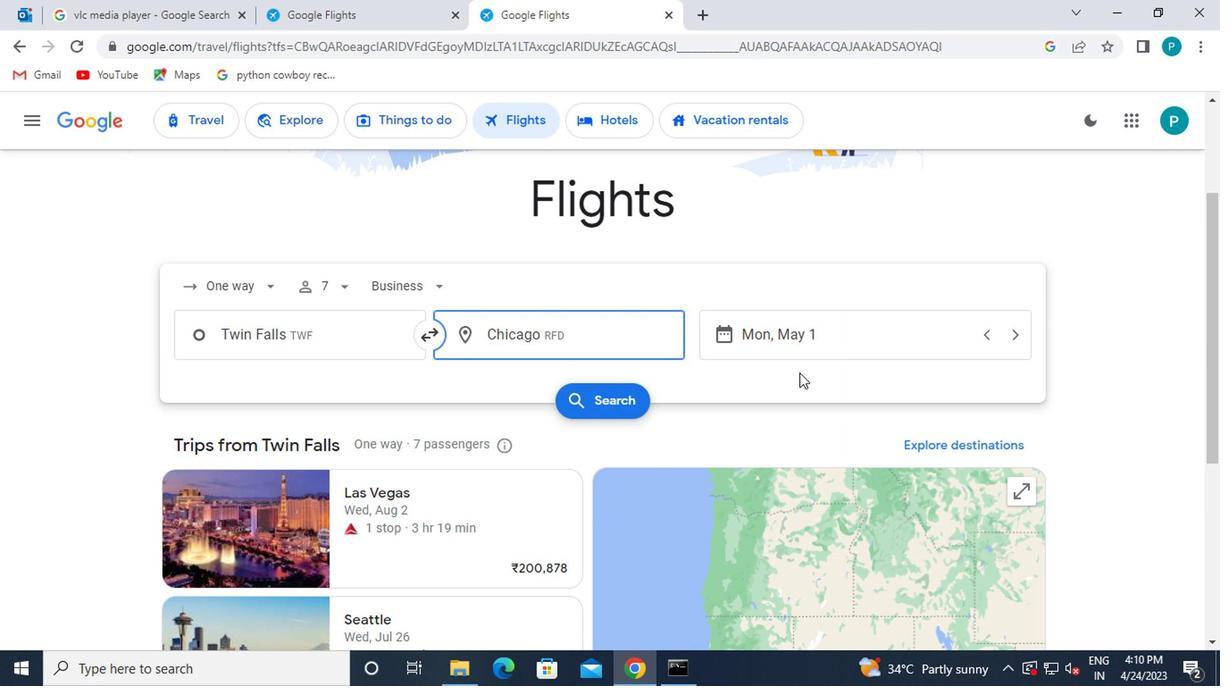 
Action: Mouse pressed left at (775, 350)
Screenshot: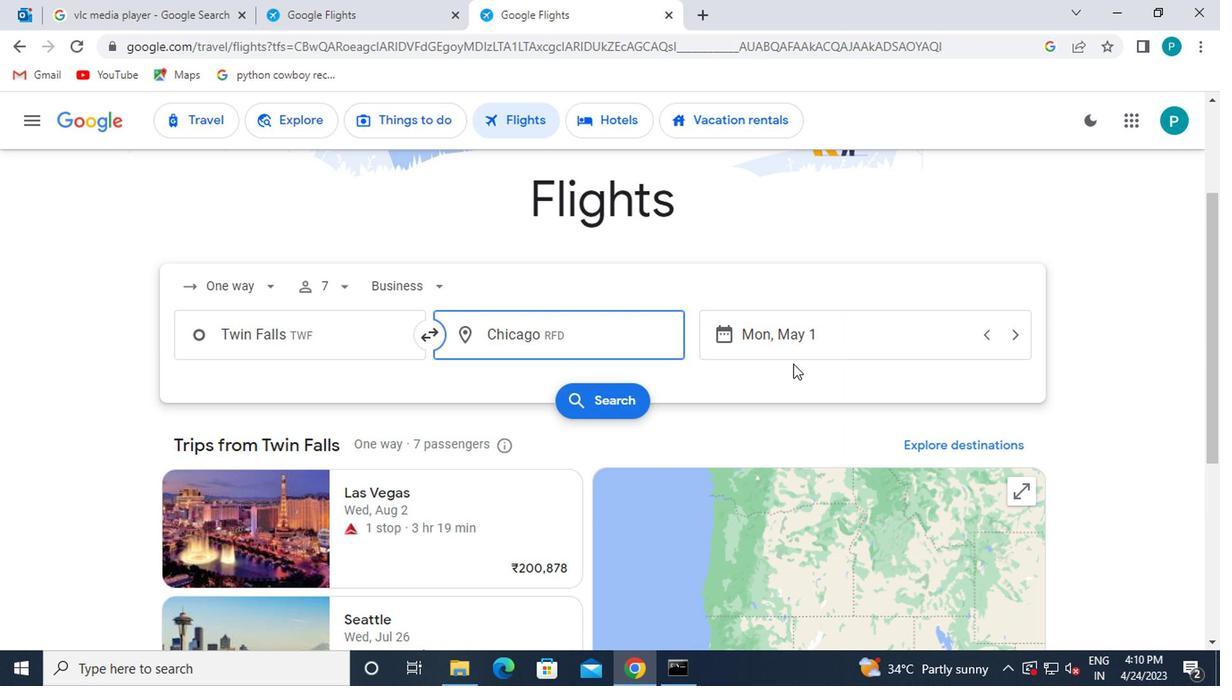 
Action: Mouse moved to (792, 327)
Screenshot: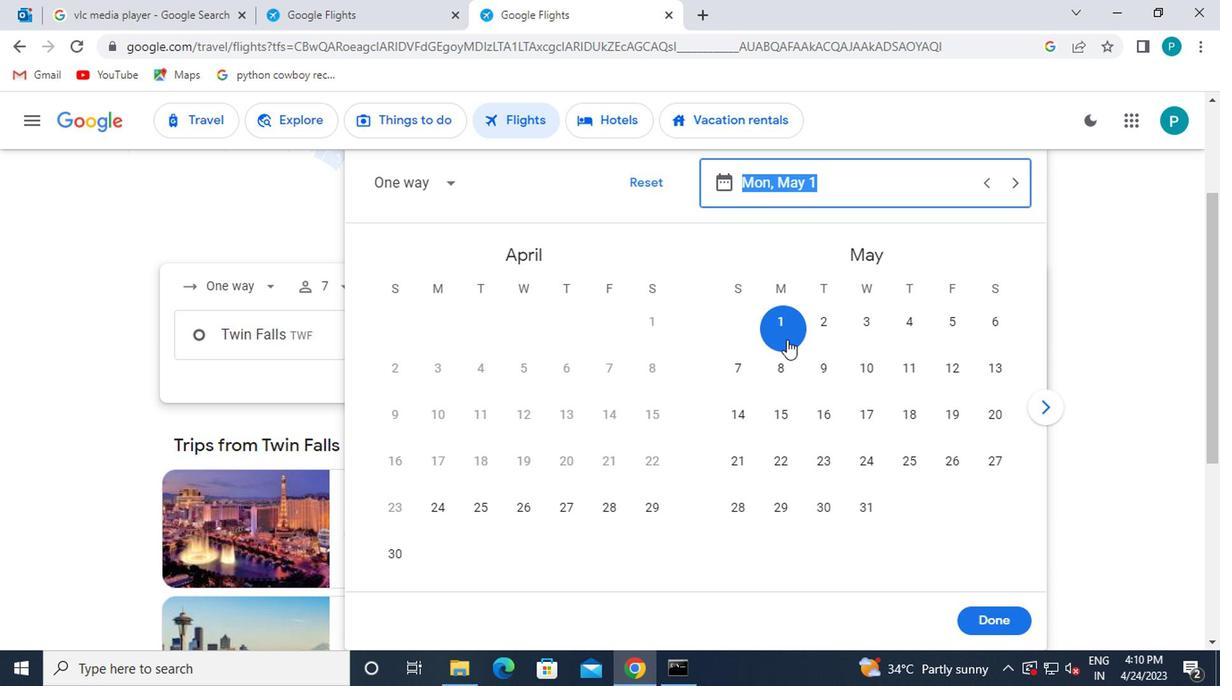 
Action: Mouse pressed left at (792, 327)
Screenshot: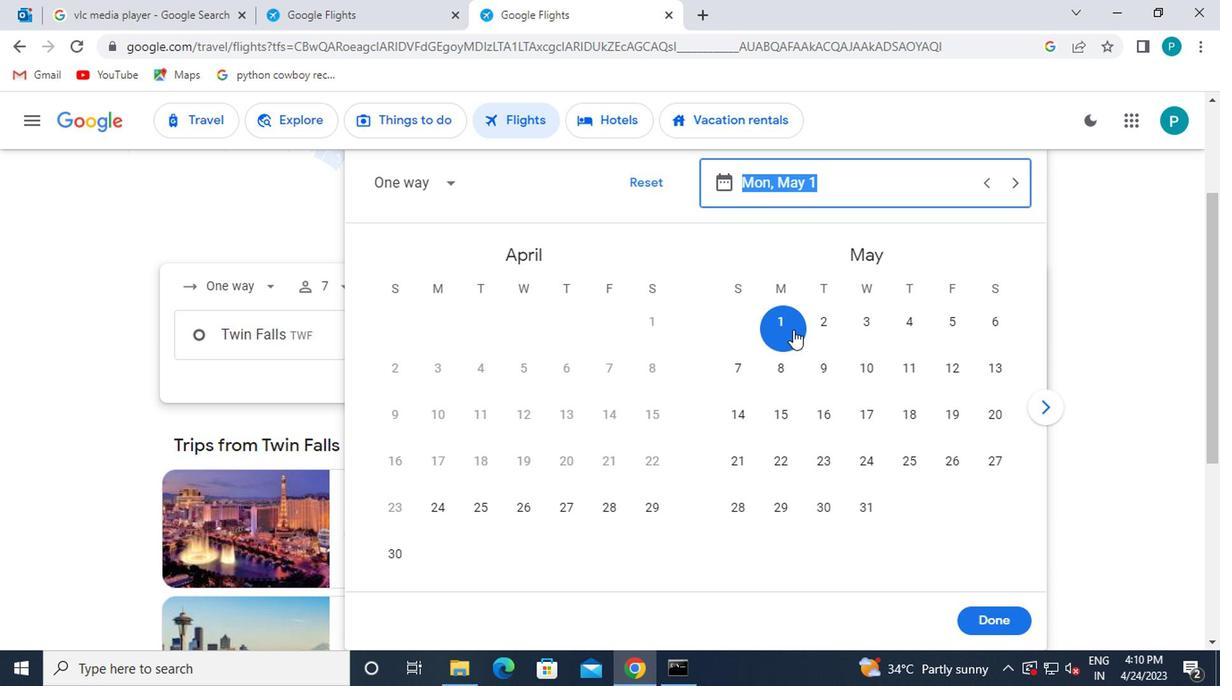 
Action: Mouse moved to (973, 610)
Screenshot: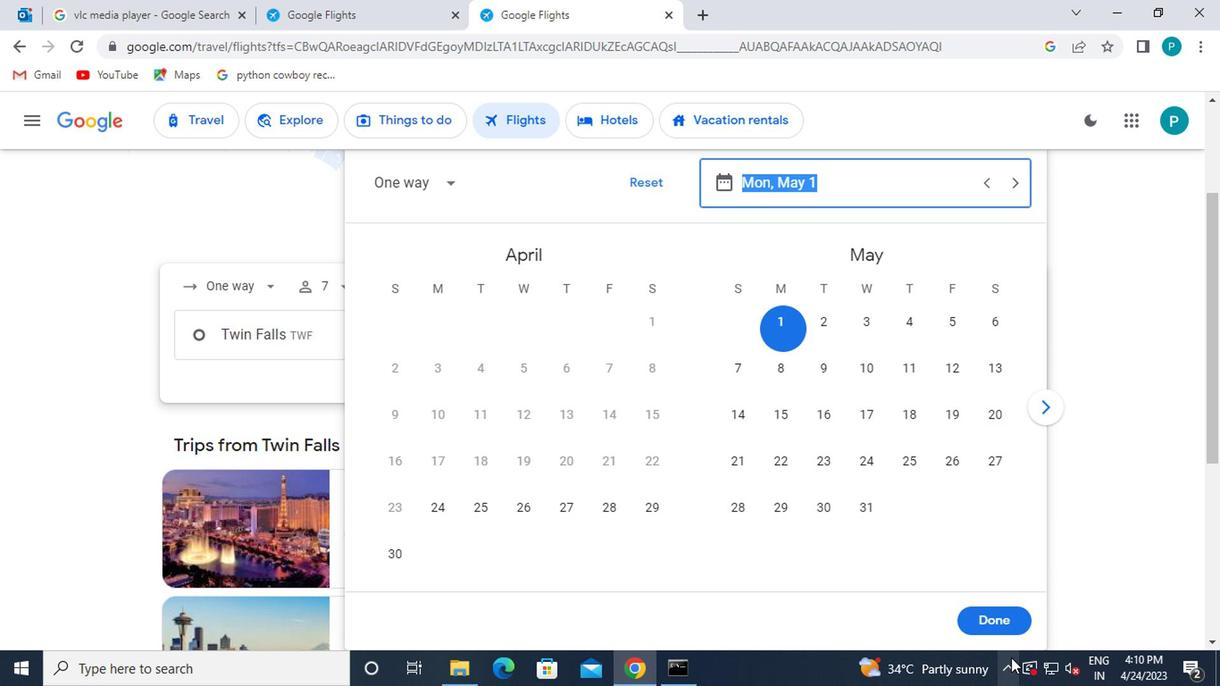 
Action: Mouse pressed left at (973, 610)
Screenshot: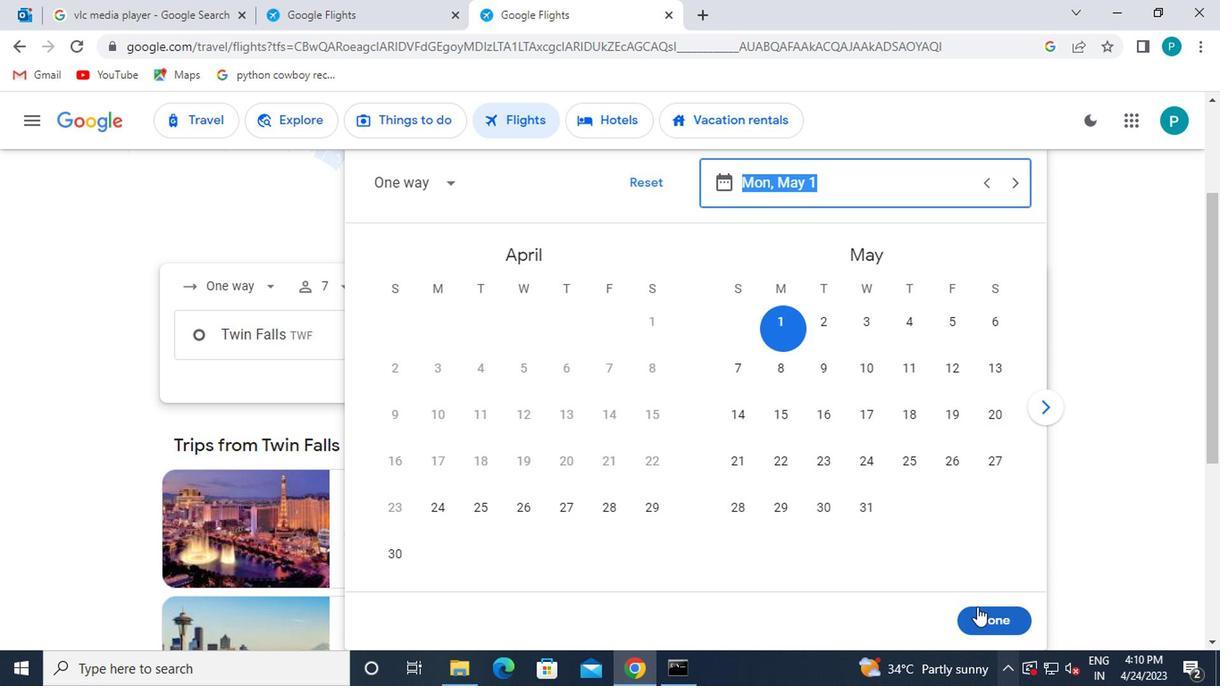 
Action: Mouse moved to (565, 407)
Screenshot: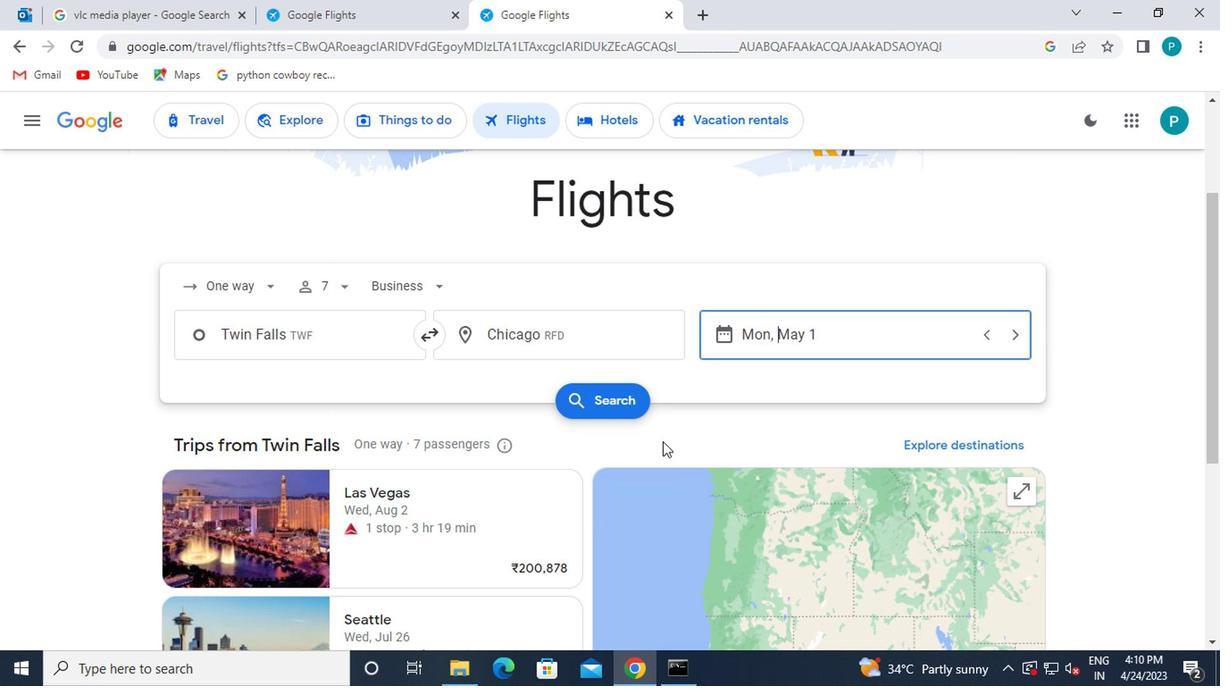 
Action: Mouse pressed left at (565, 407)
Screenshot: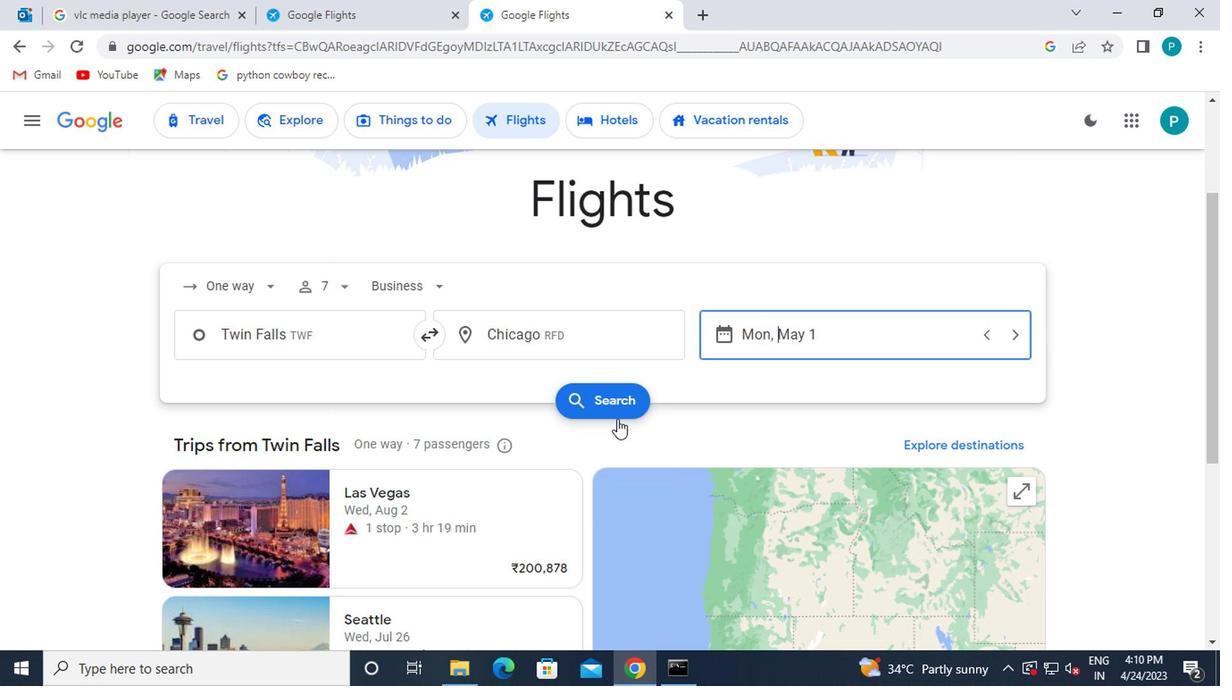 
Action: Mouse moved to (191, 283)
Screenshot: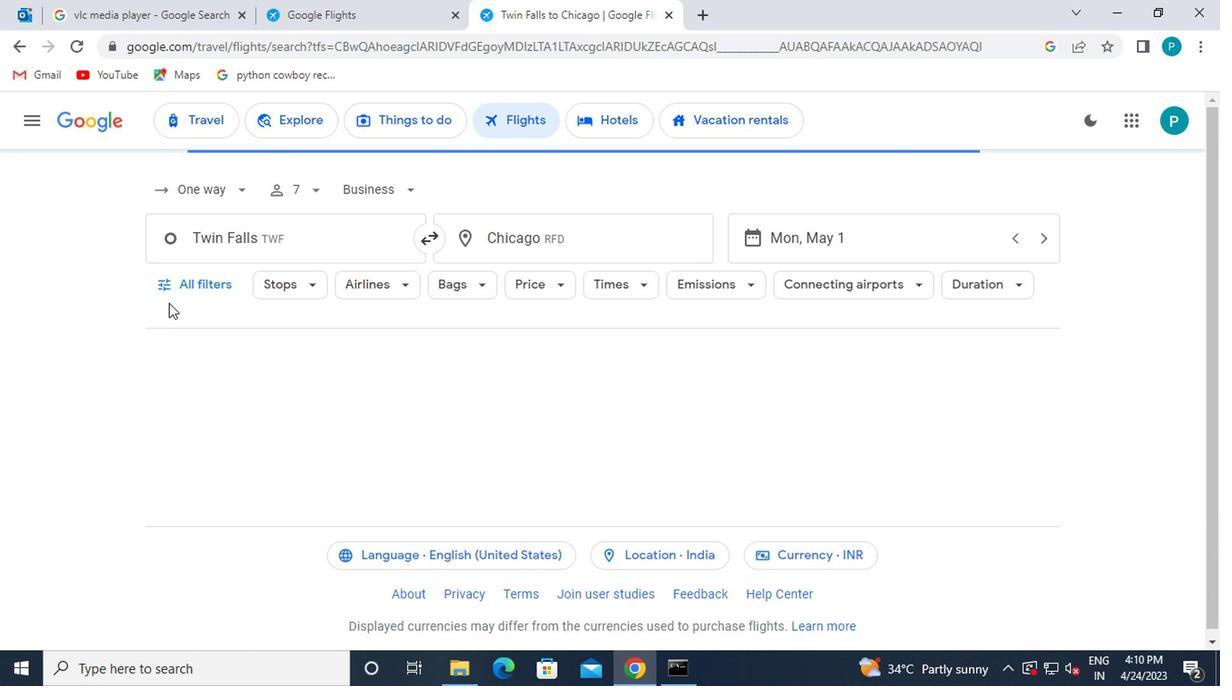 
Action: Mouse pressed left at (191, 283)
Screenshot: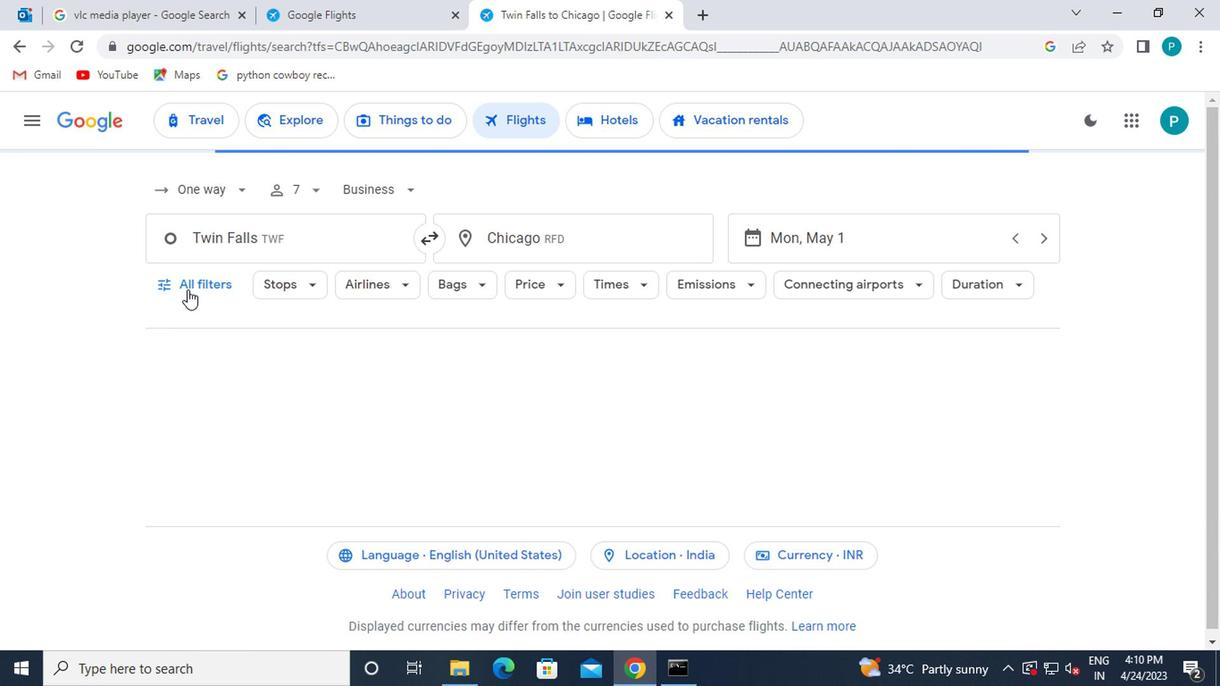 
Action: Mouse moved to (279, 457)
Screenshot: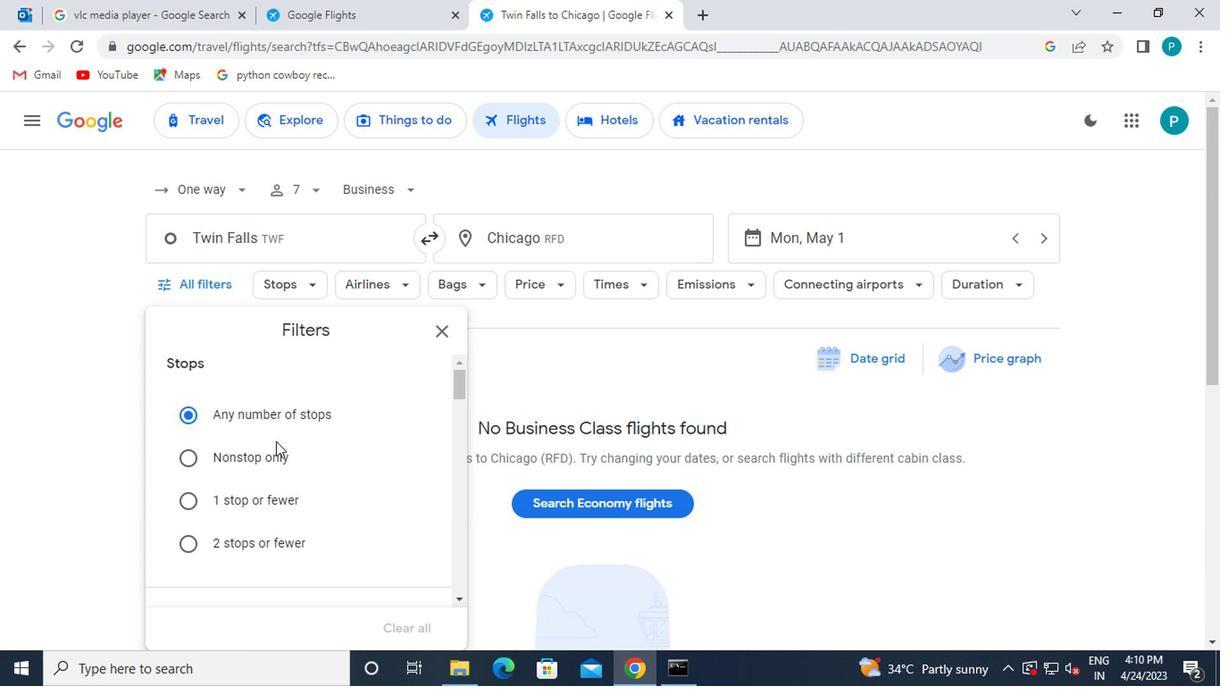 
Action: Mouse scrolled (279, 455) with delta (0, -1)
Screenshot: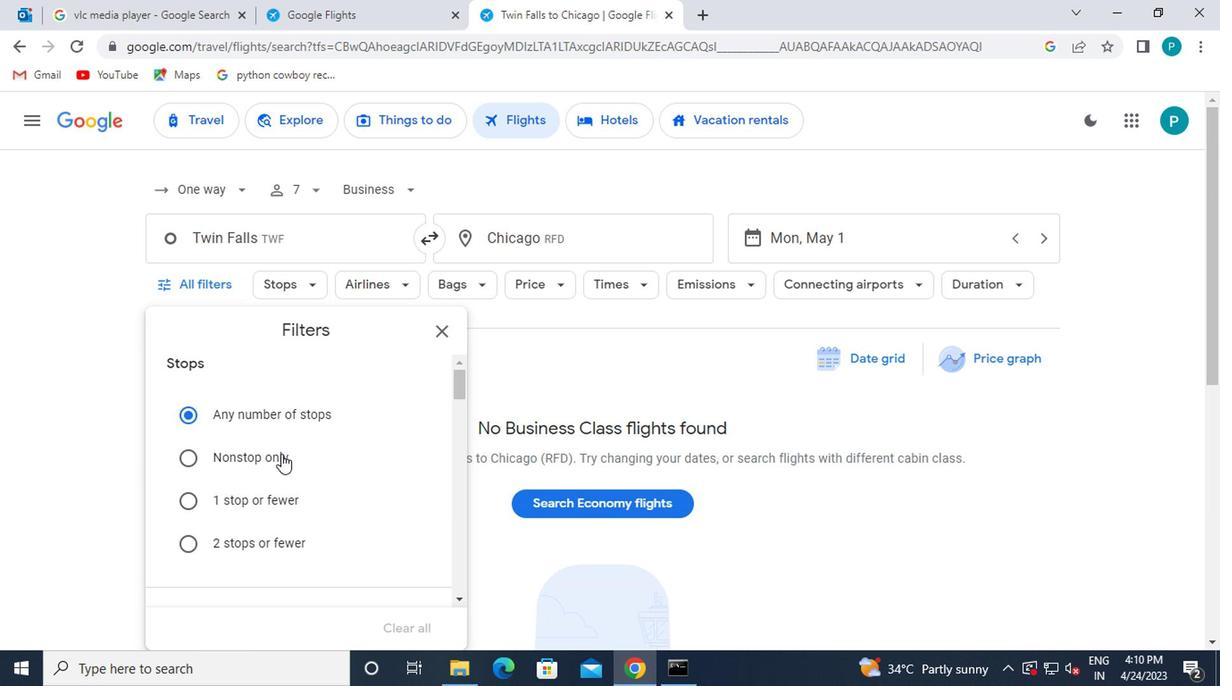 
Action: Mouse moved to (287, 459)
Screenshot: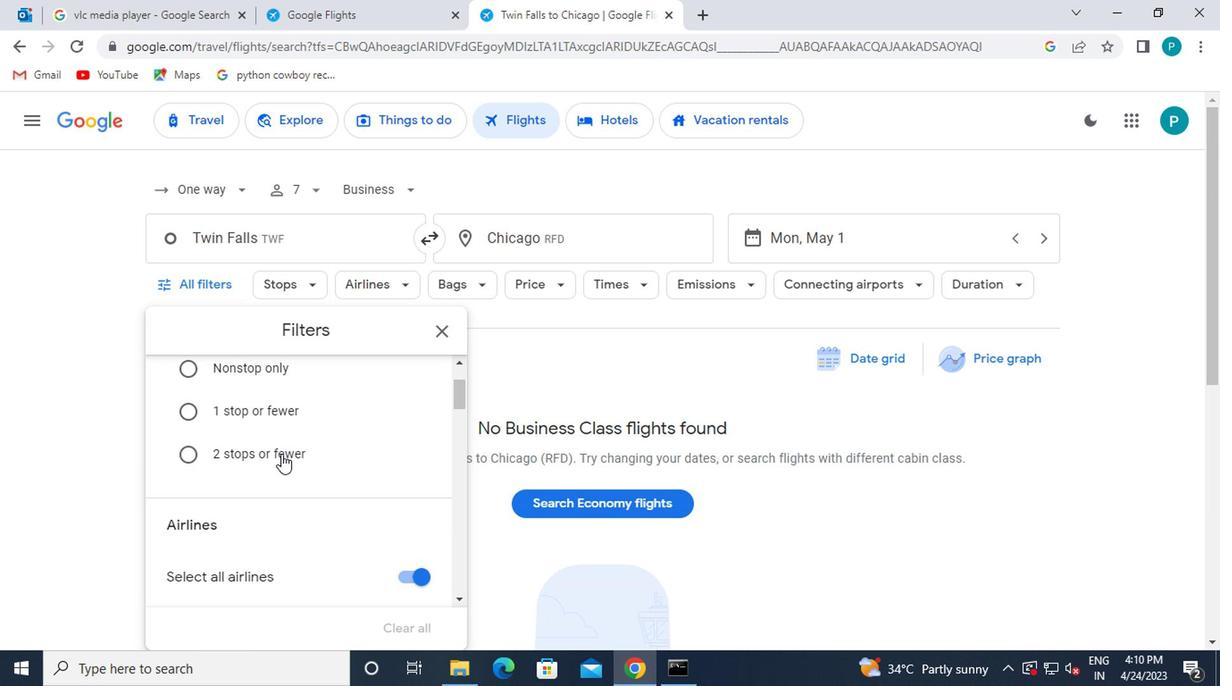 
Action: Mouse scrolled (287, 458) with delta (0, -1)
Screenshot: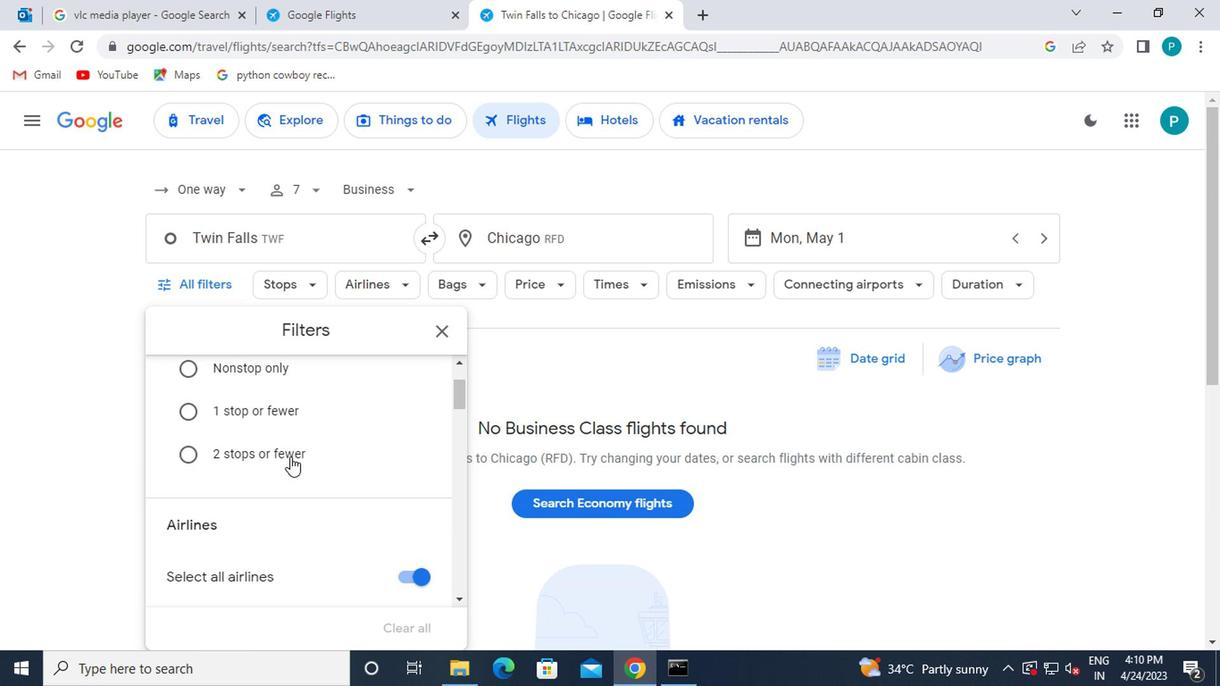 
Action: Mouse moved to (287, 465)
Screenshot: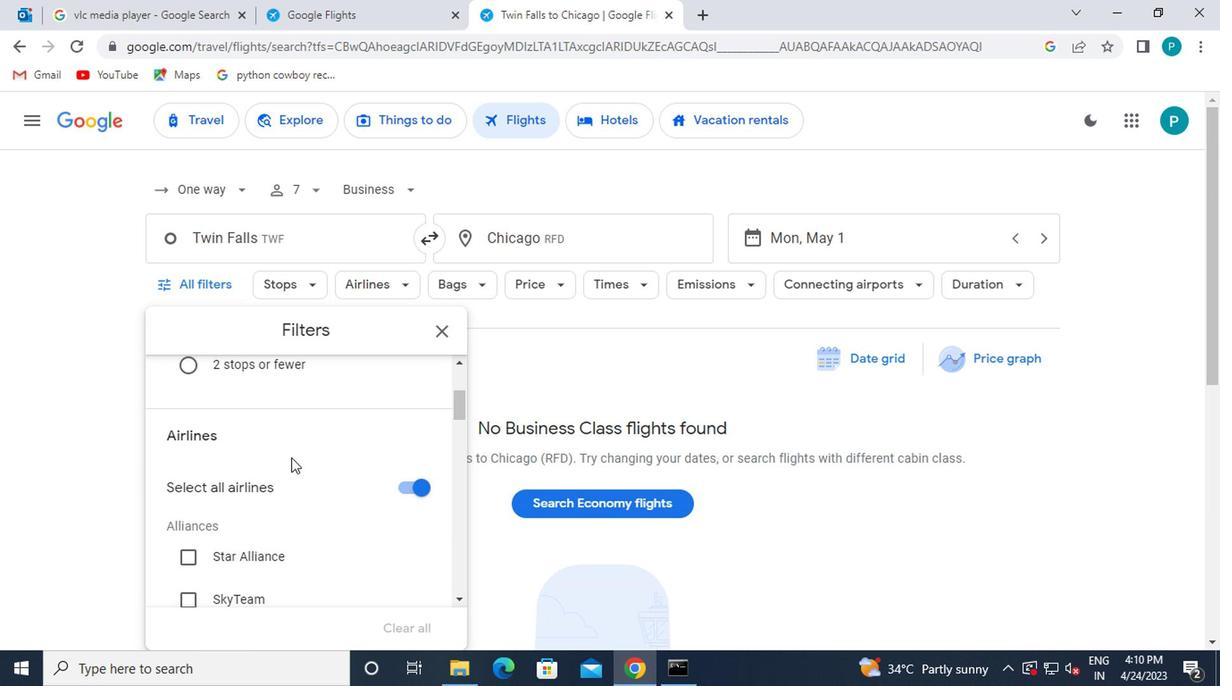 
Action: Mouse scrolled (287, 464) with delta (0, -1)
Screenshot: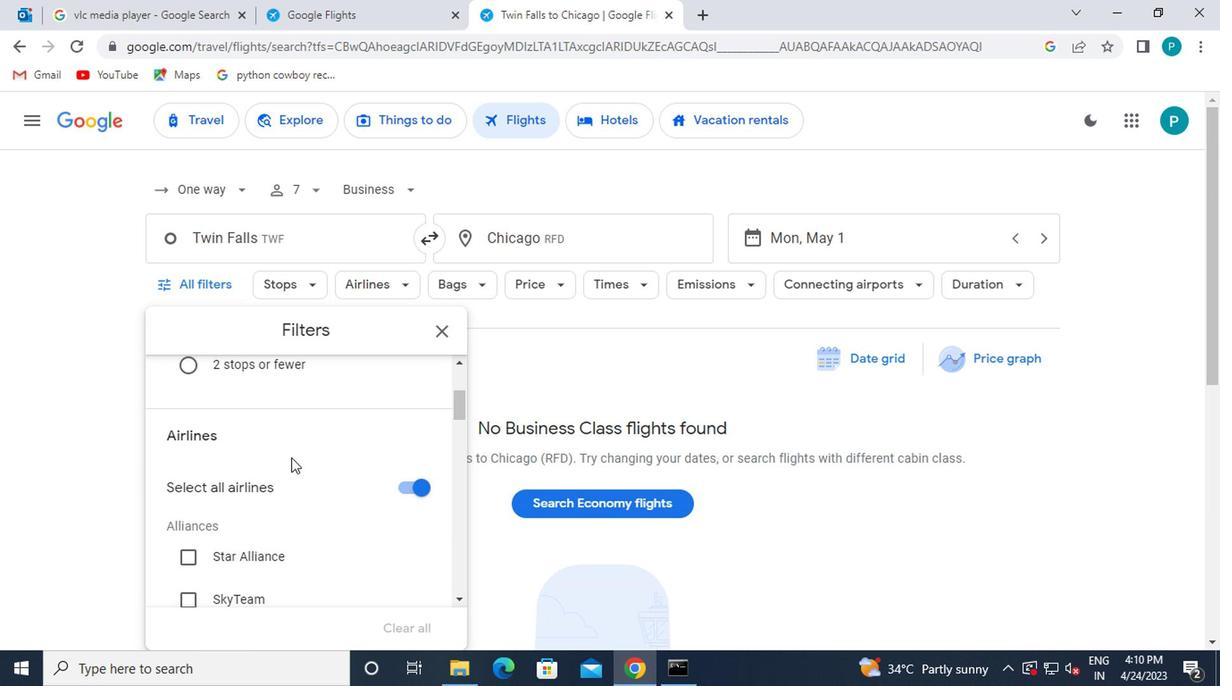 
Action: Mouse moved to (287, 467)
Screenshot: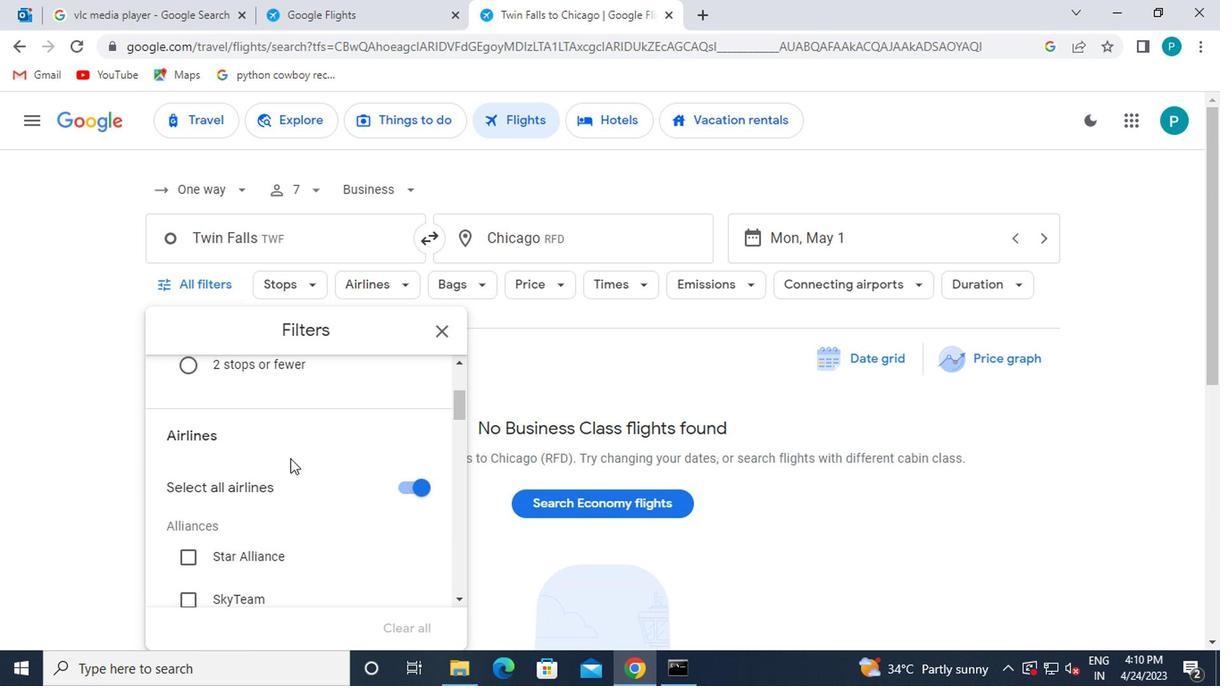 
Action: Mouse scrolled (287, 466) with delta (0, 0)
Screenshot: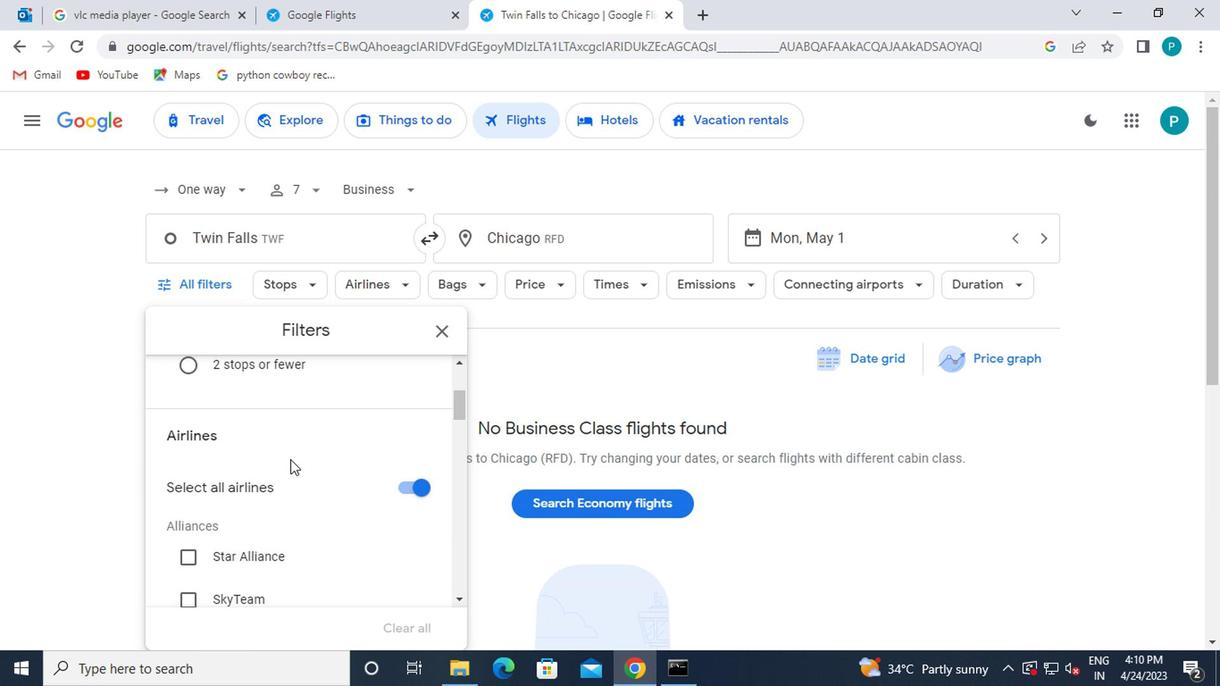 
Action: Mouse moved to (287, 468)
Screenshot: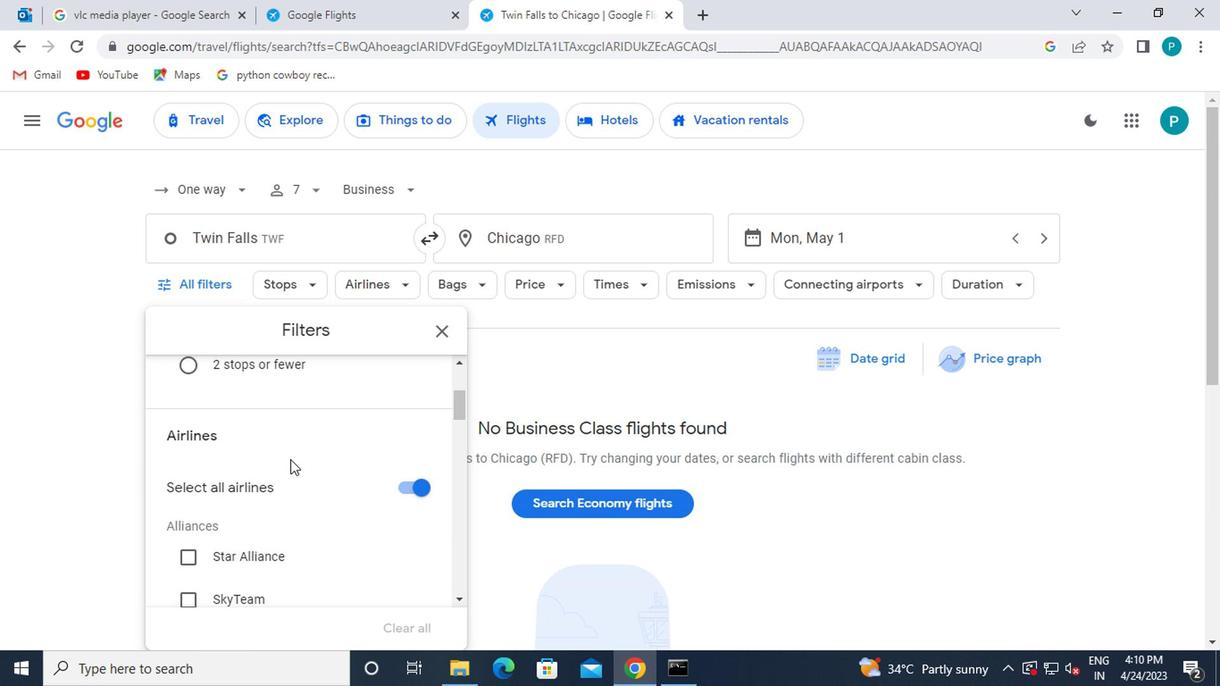 
Action: Mouse scrolled (287, 467) with delta (0, -1)
Screenshot: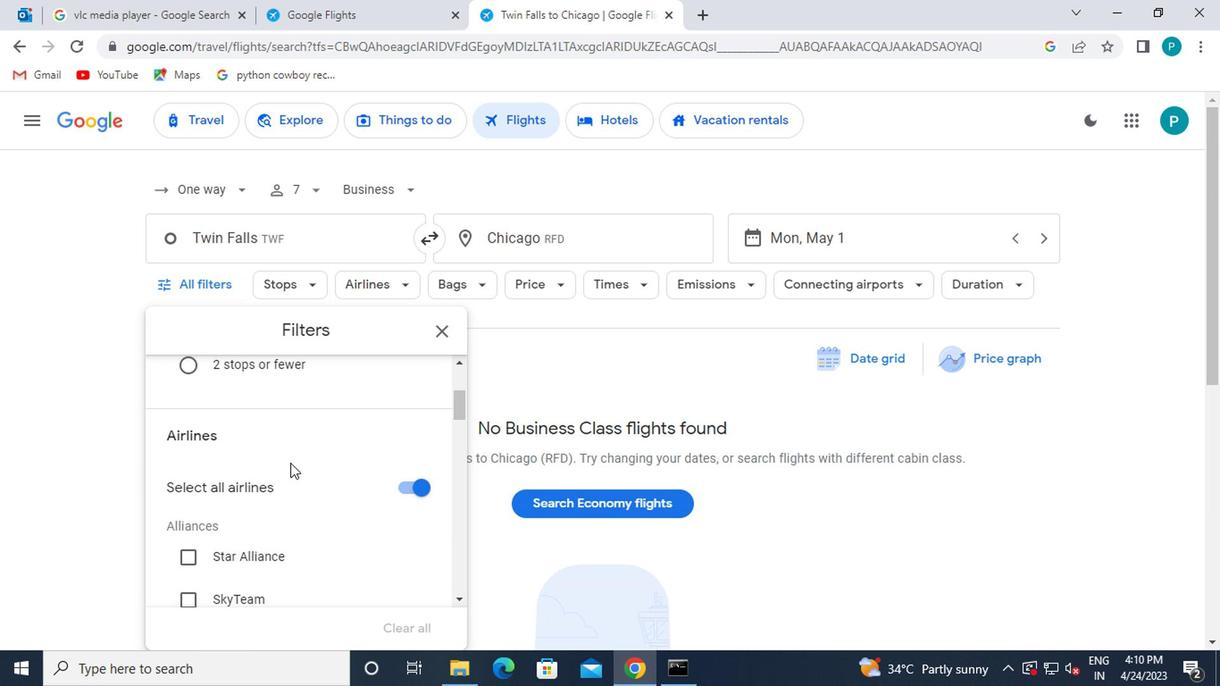 
Action: Mouse moved to (403, 496)
Screenshot: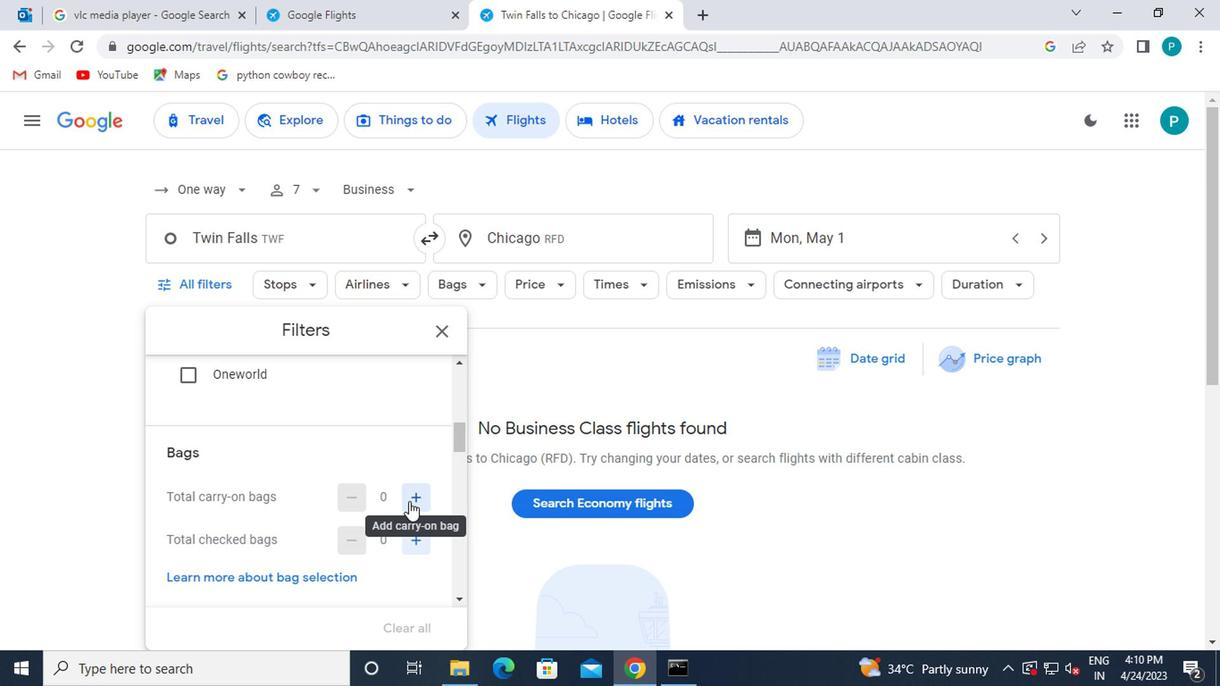 
Action: Mouse pressed left at (403, 496)
Screenshot: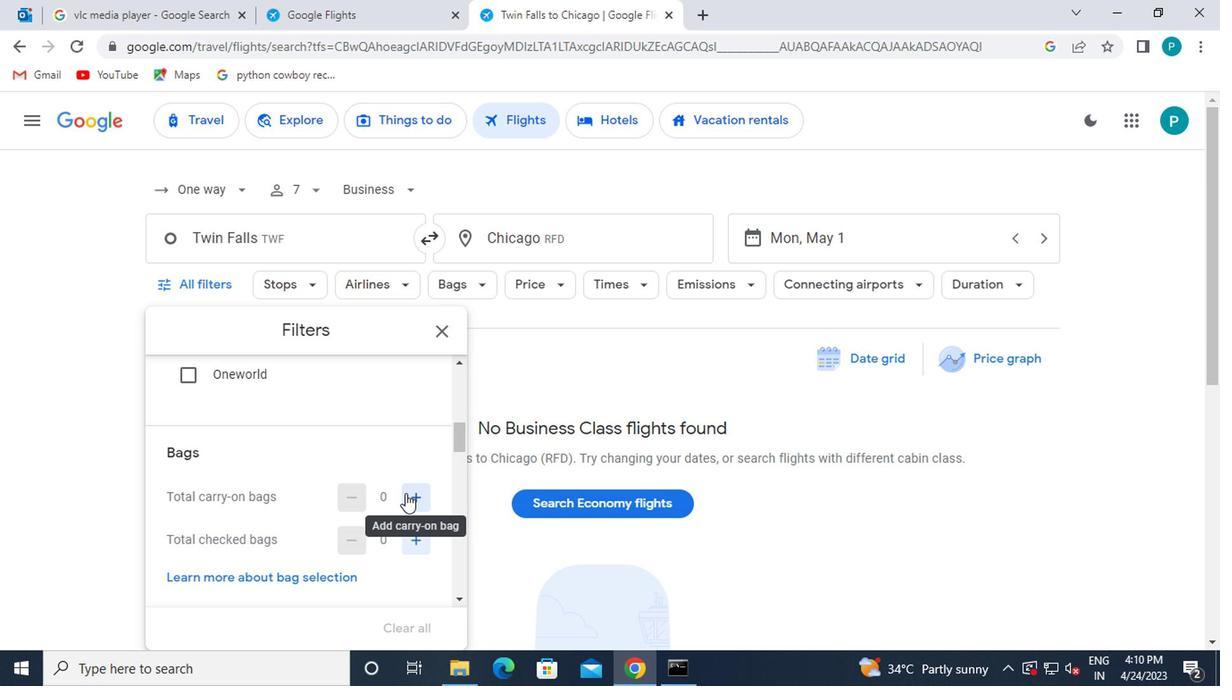 
Action: Mouse moved to (312, 495)
Screenshot: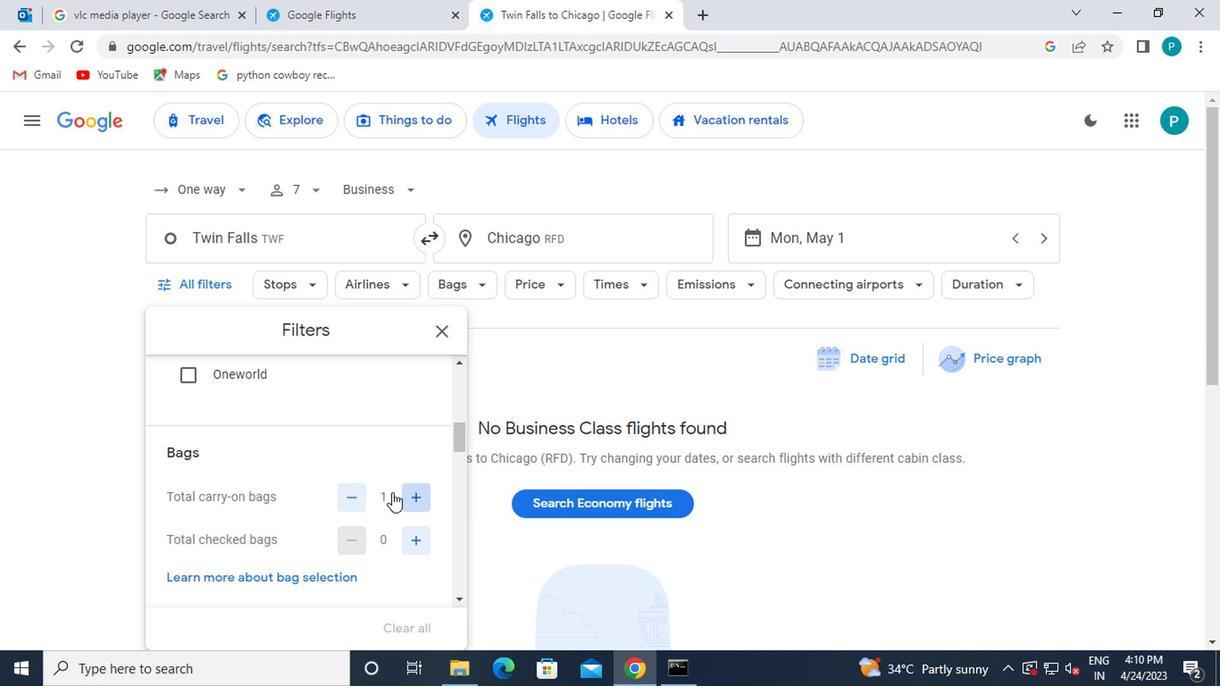 
Action: Mouse scrolled (312, 494) with delta (0, 0)
Screenshot: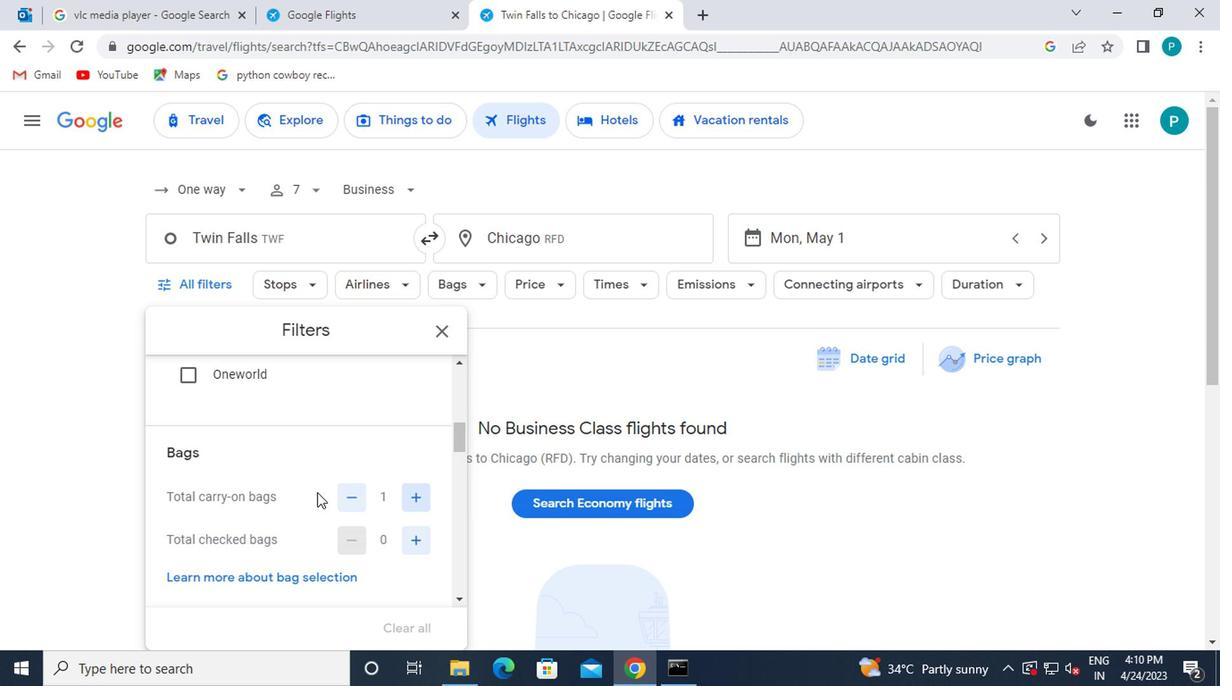 
Action: Mouse scrolled (312, 494) with delta (0, 0)
Screenshot: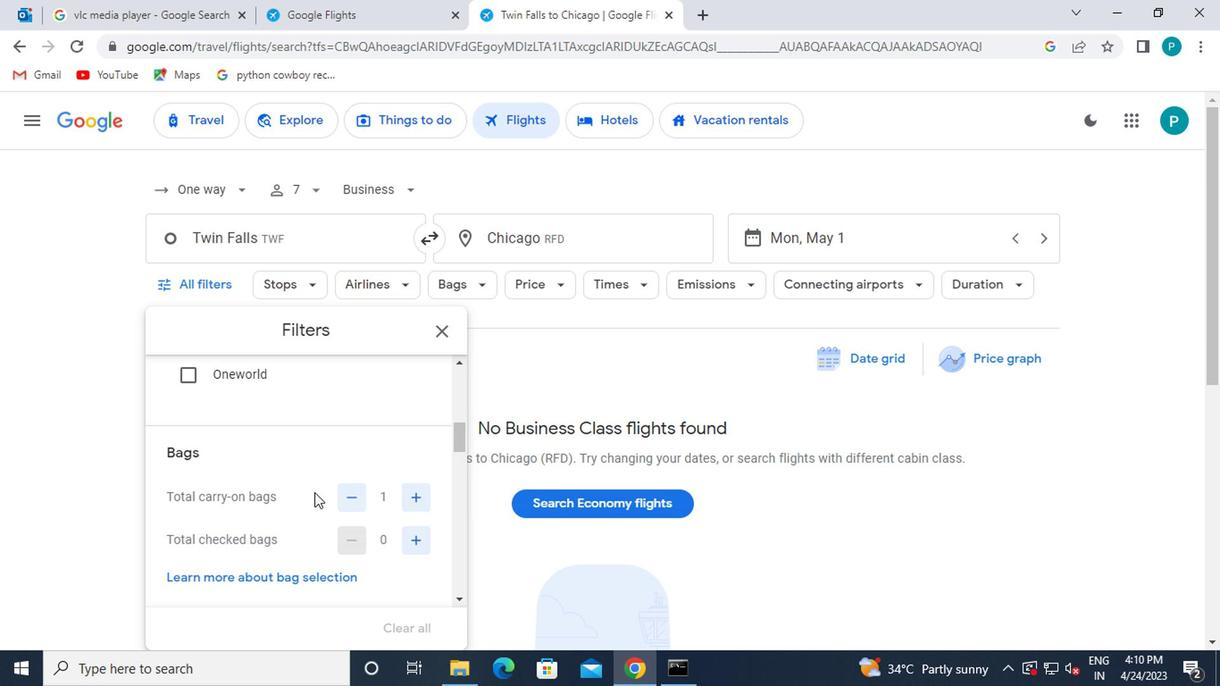 
Action: Mouse scrolled (312, 494) with delta (0, 0)
Screenshot: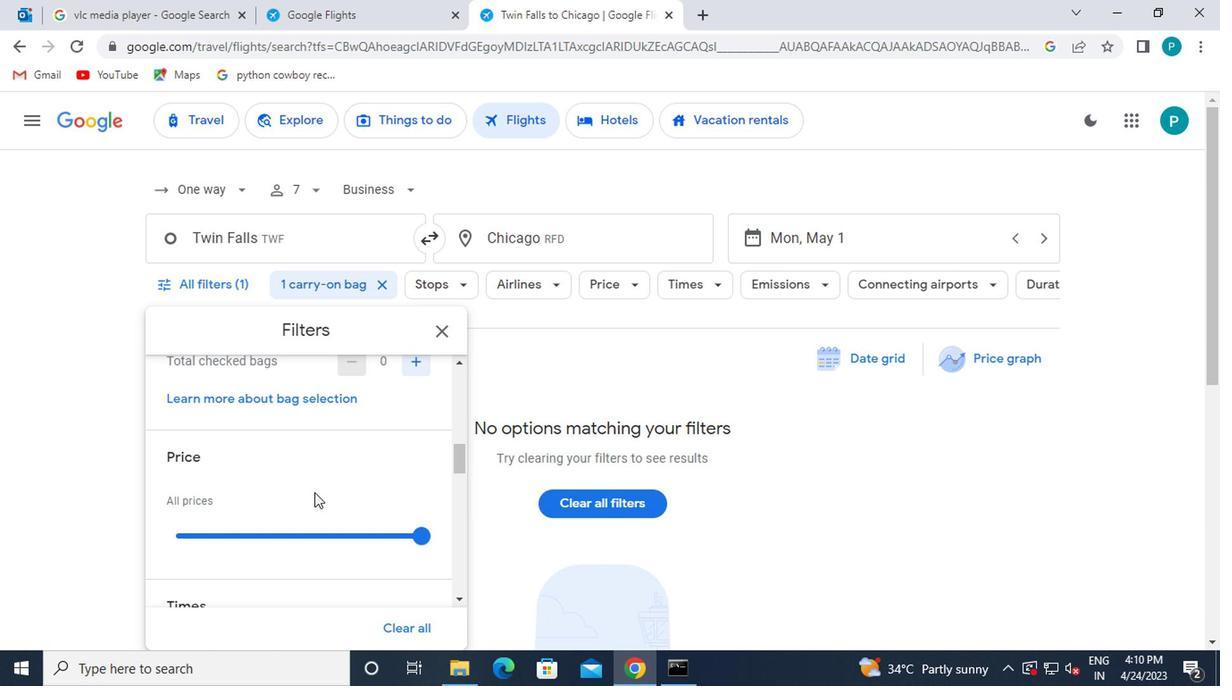
Action: Mouse moved to (410, 447)
Screenshot: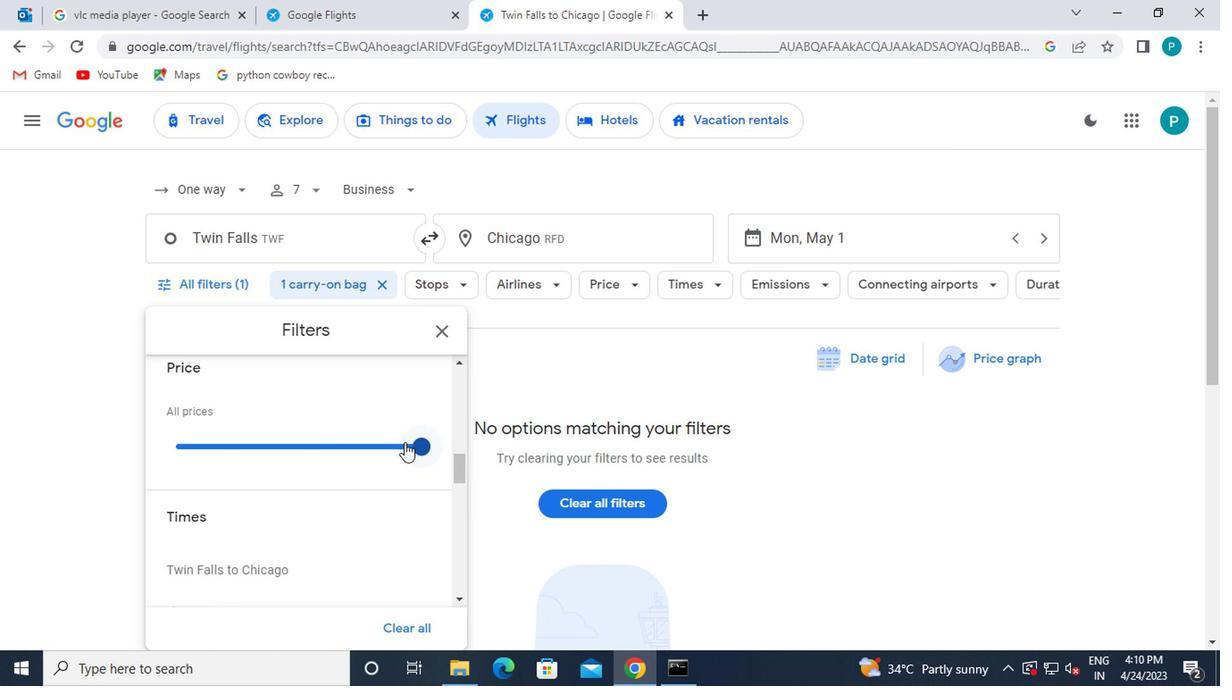 
Action: Mouse pressed left at (410, 447)
Screenshot: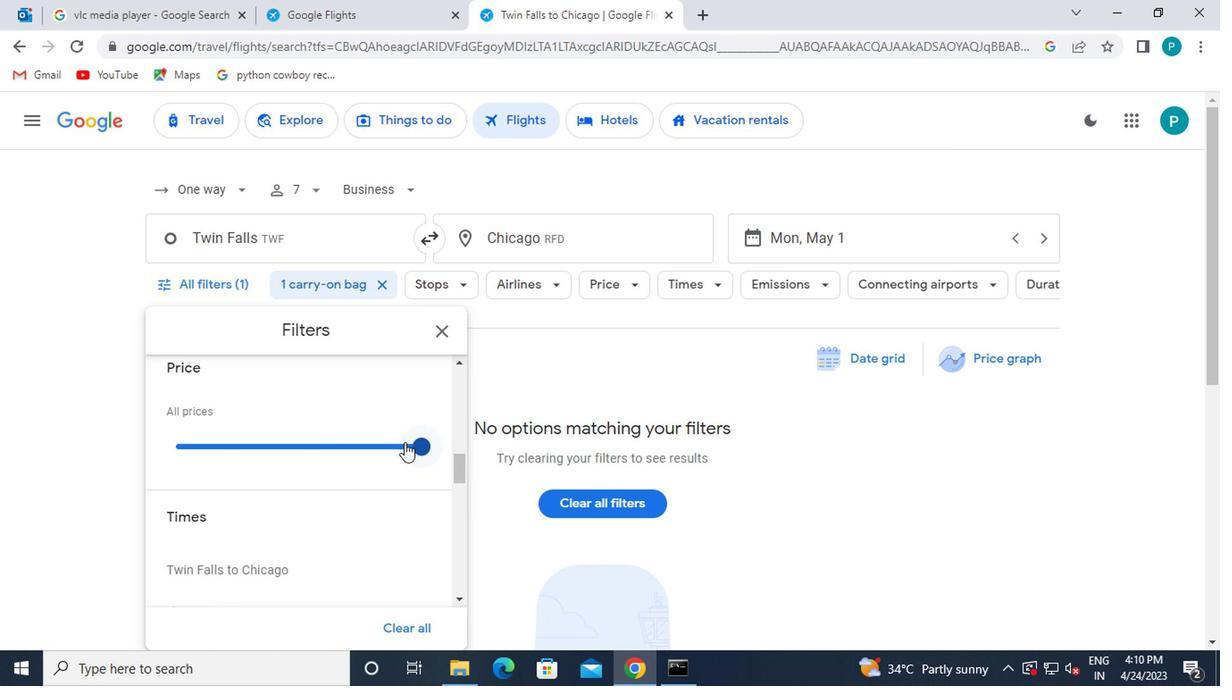 
Action: Mouse moved to (223, 487)
Screenshot: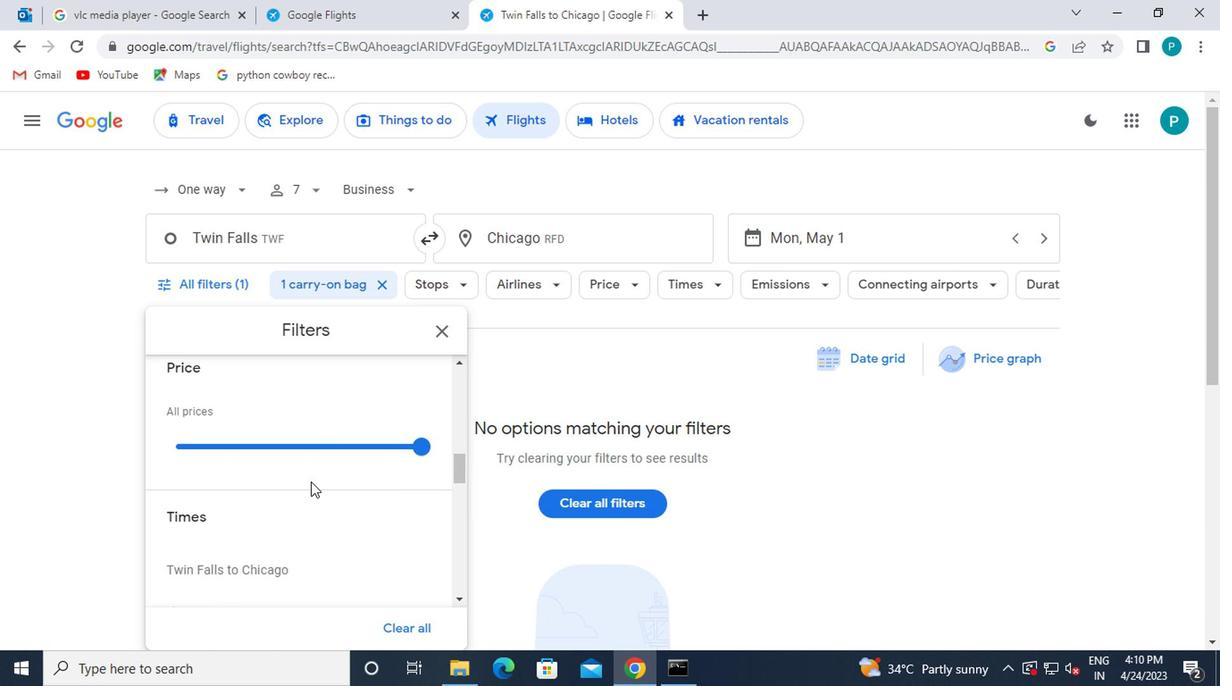 
Action: Mouse scrolled (223, 486) with delta (0, -1)
Screenshot: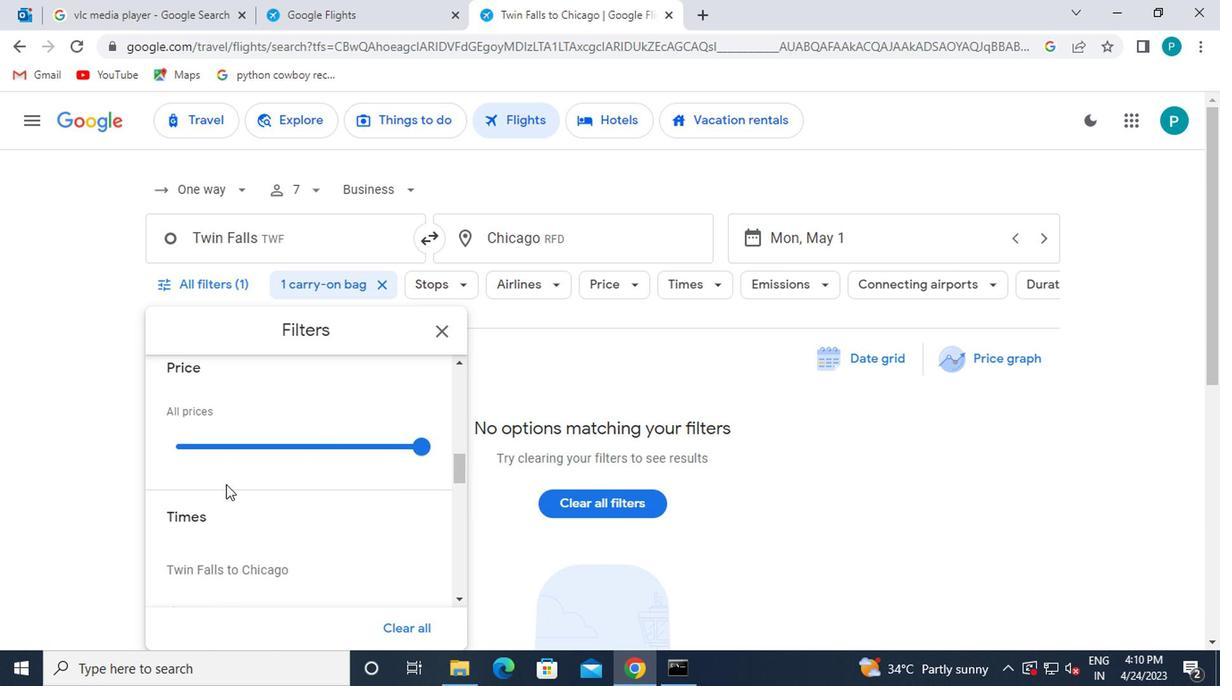 
Action: Mouse moved to (167, 558)
Screenshot: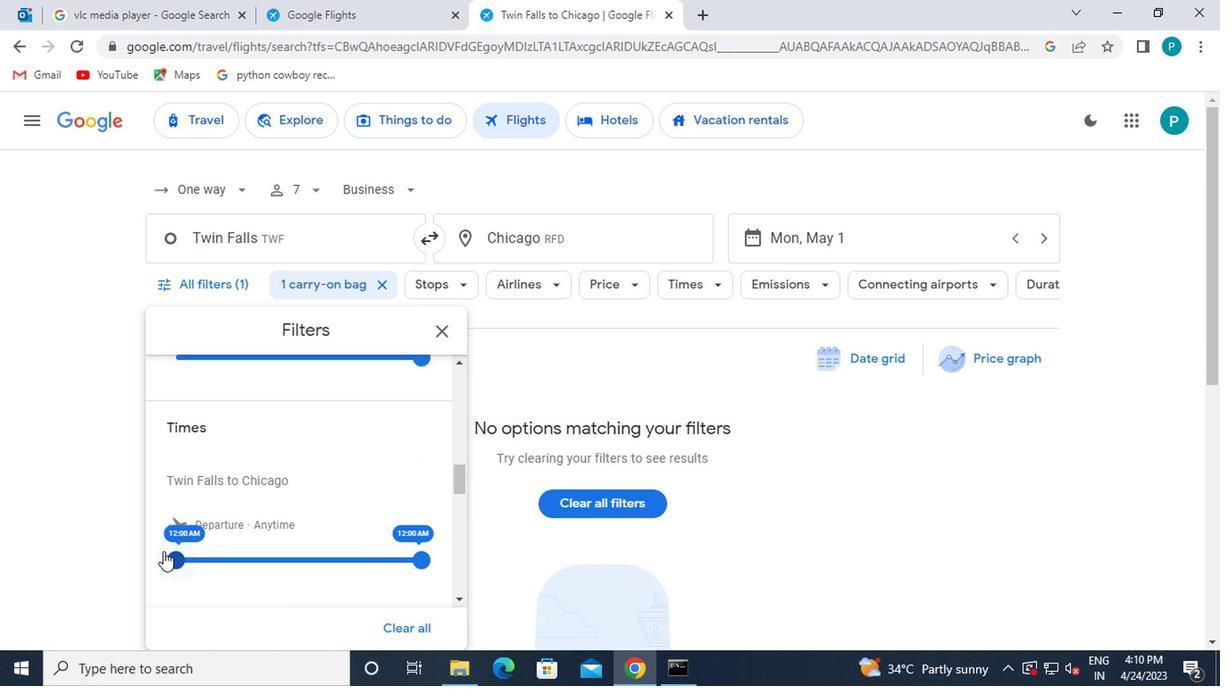 
Action: Mouse pressed left at (167, 558)
Screenshot: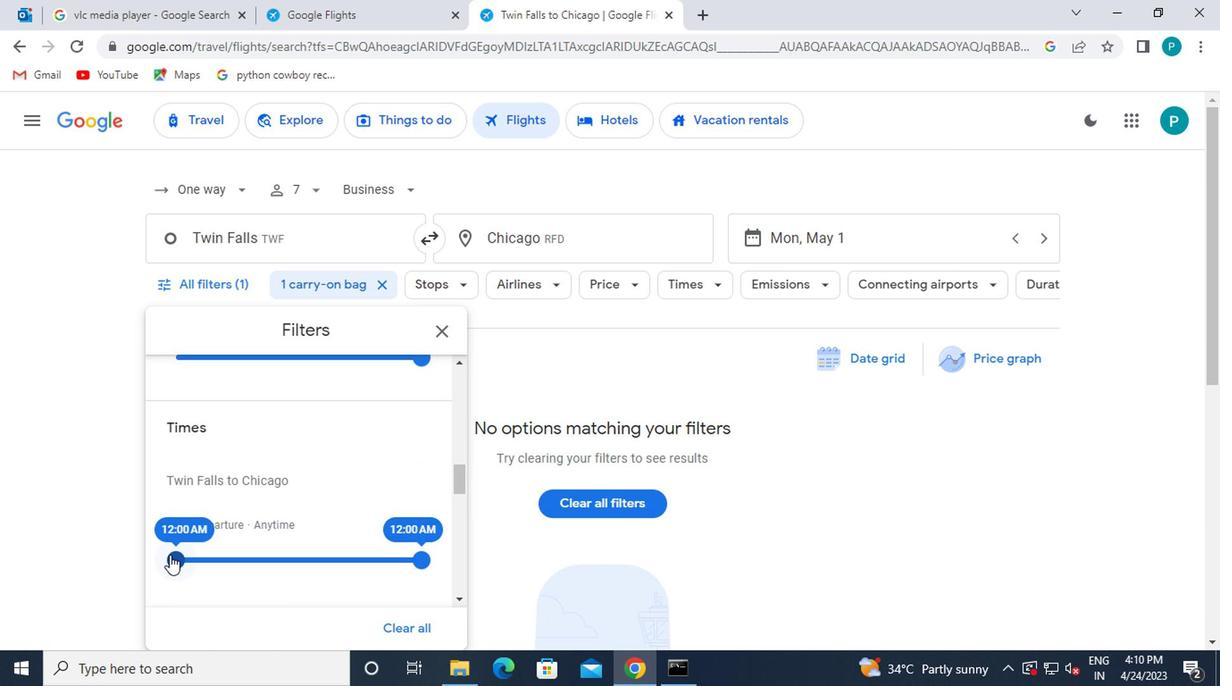
Action: Mouse moved to (431, 333)
Screenshot: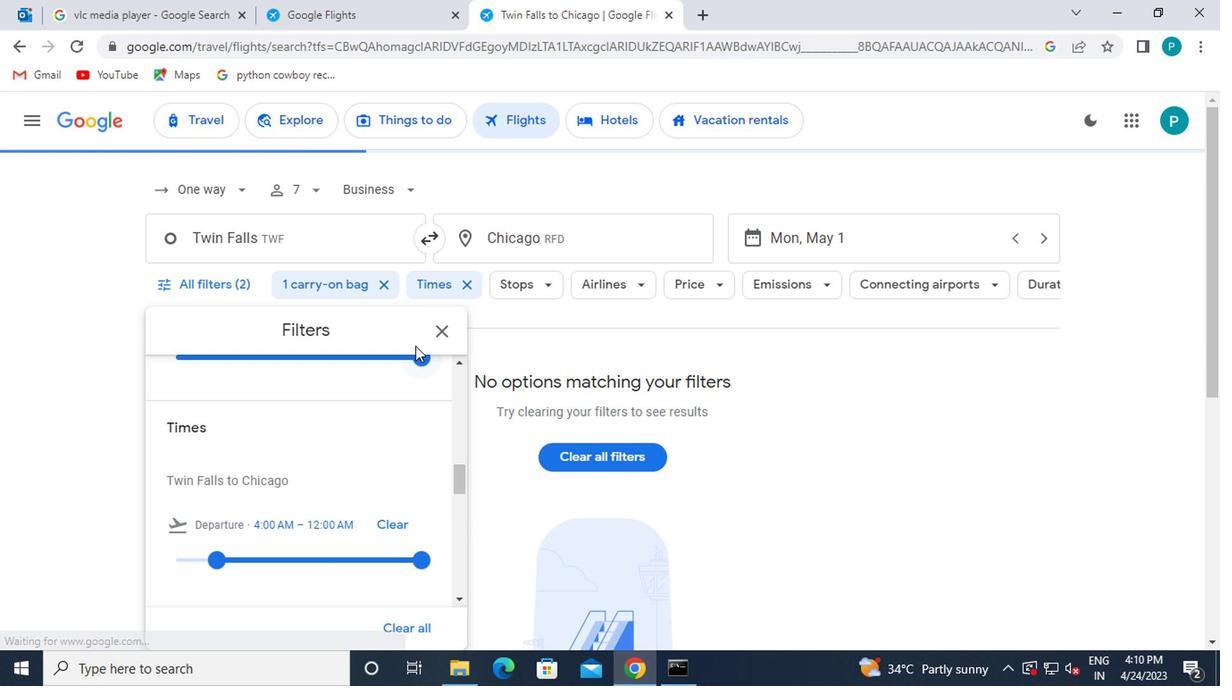 
Action: Mouse pressed left at (431, 333)
Screenshot: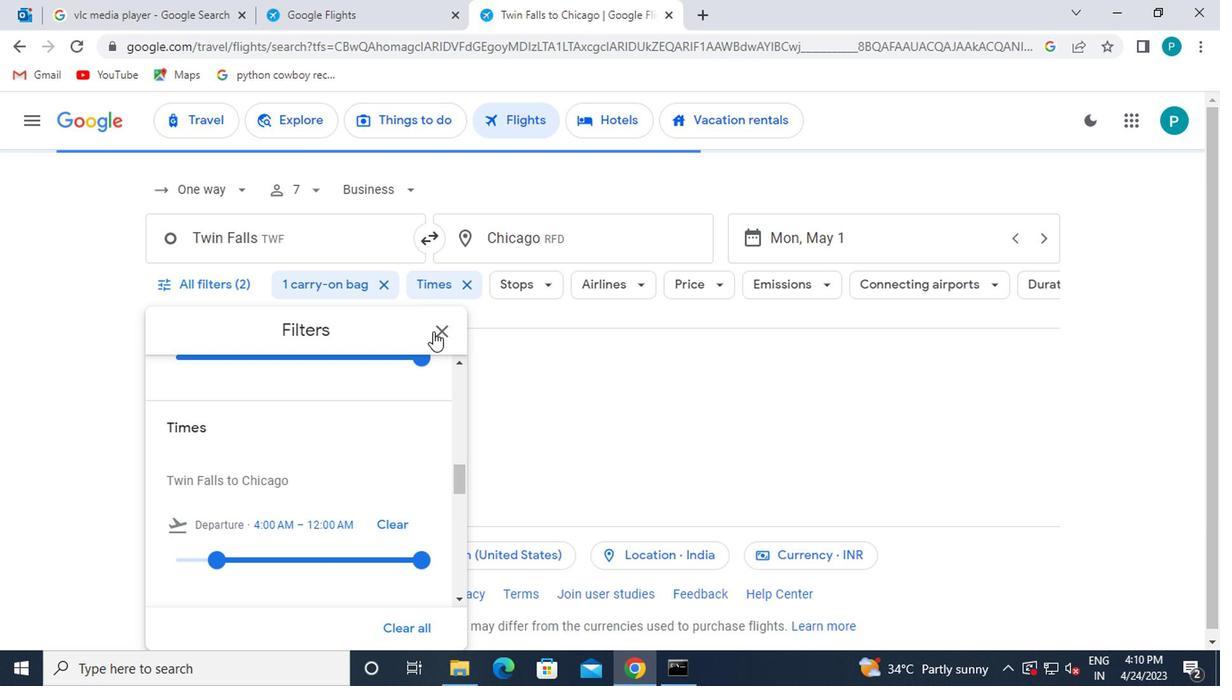 
